 Task: Find connections with filter location Sidhaulī with filter topic #Jobalertwith filter profile language Spanish with filter current company Shree Cement Ltd. with filter school Delhi University with filter industry Racetracks with filter service category Leadership Development with filter keywords title Real Estate Broker
Action: Mouse moved to (520, 74)
Screenshot: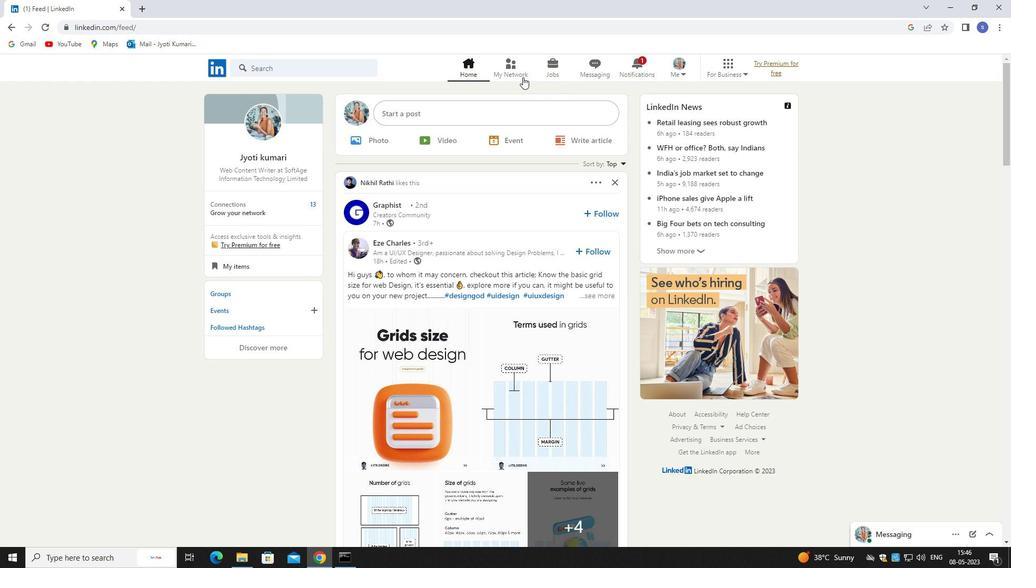 
Action: Mouse pressed left at (520, 74)
Screenshot: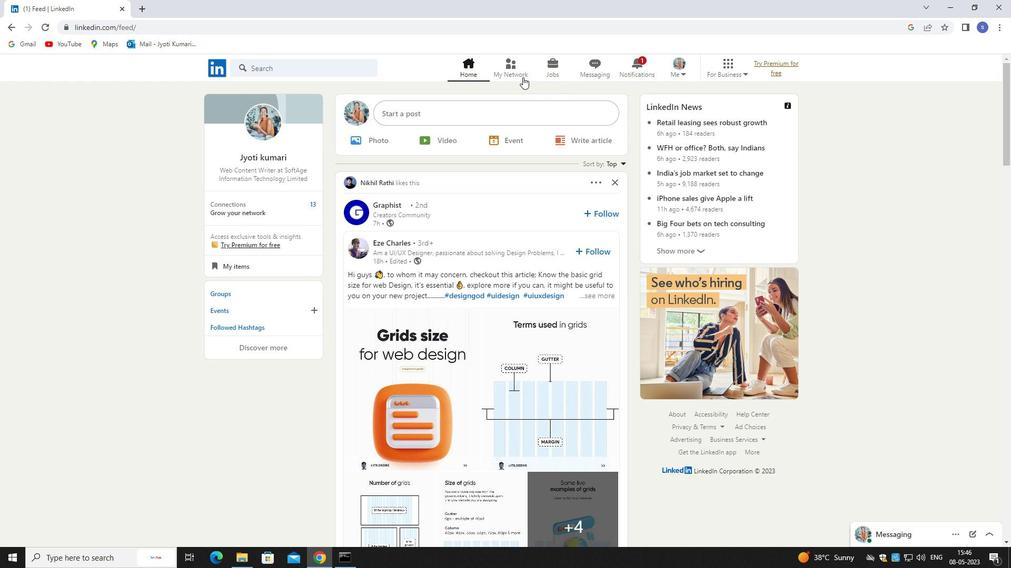 
Action: Mouse pressed left at (520, 74)
Screenshot: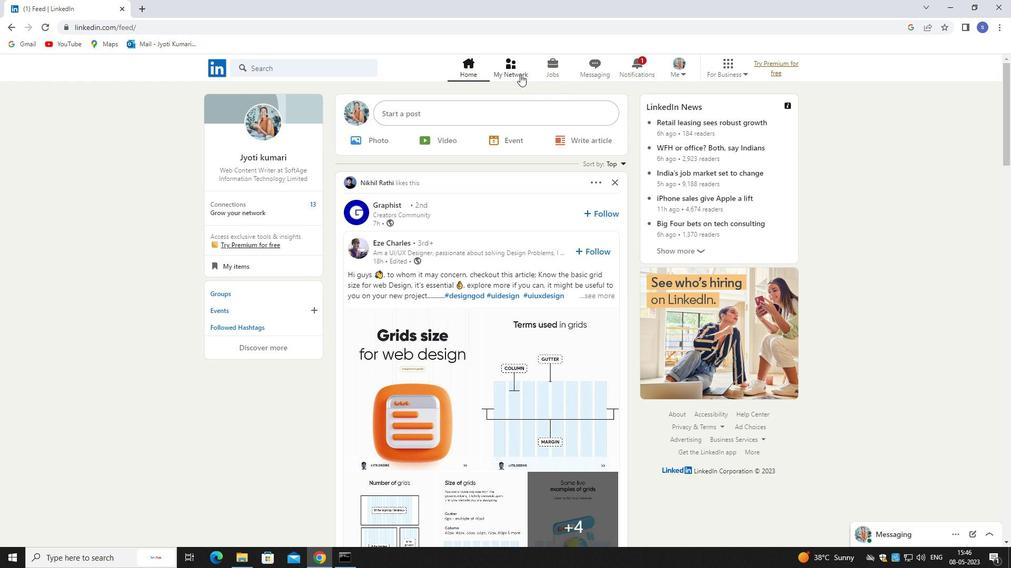 
Action: Mouse moved to (327, 121)
Screenshot: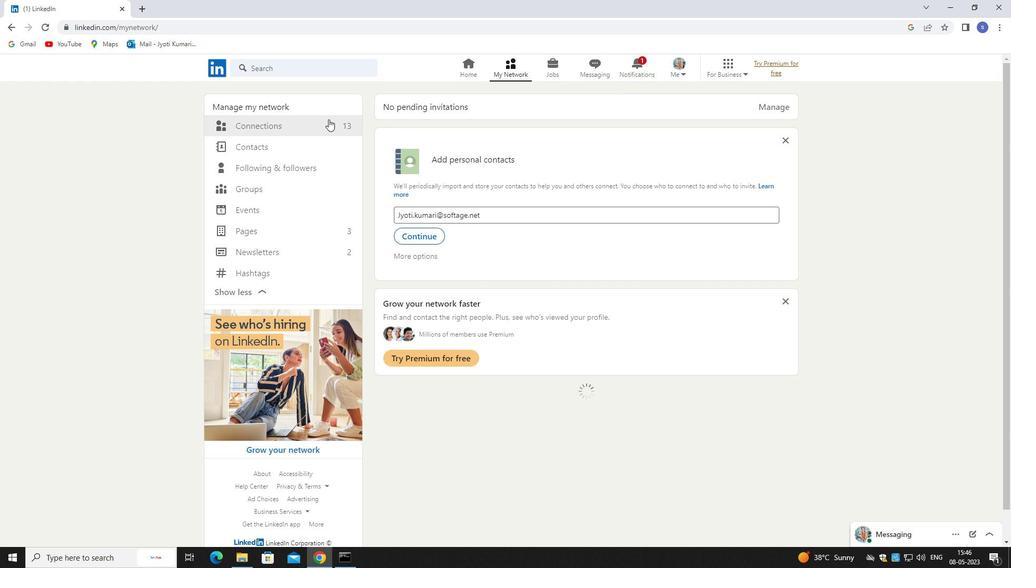 
Action: Mouse pressed left at (327, 121)
Screenshot: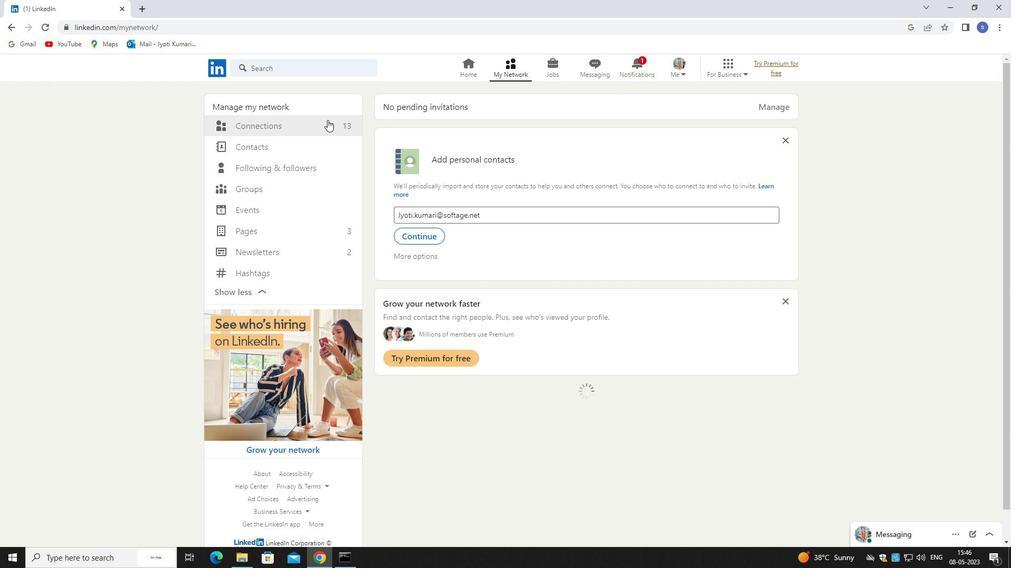 
Action: Mouse moved to (327, 122)
Screenshot: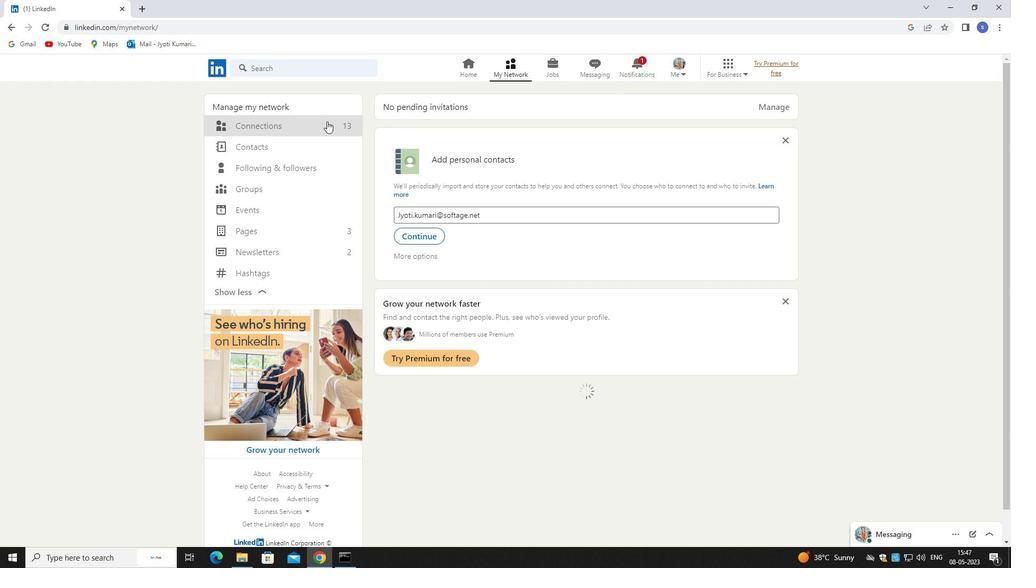 
Action: Mouse pressed left at (327, 122)
Screenshot: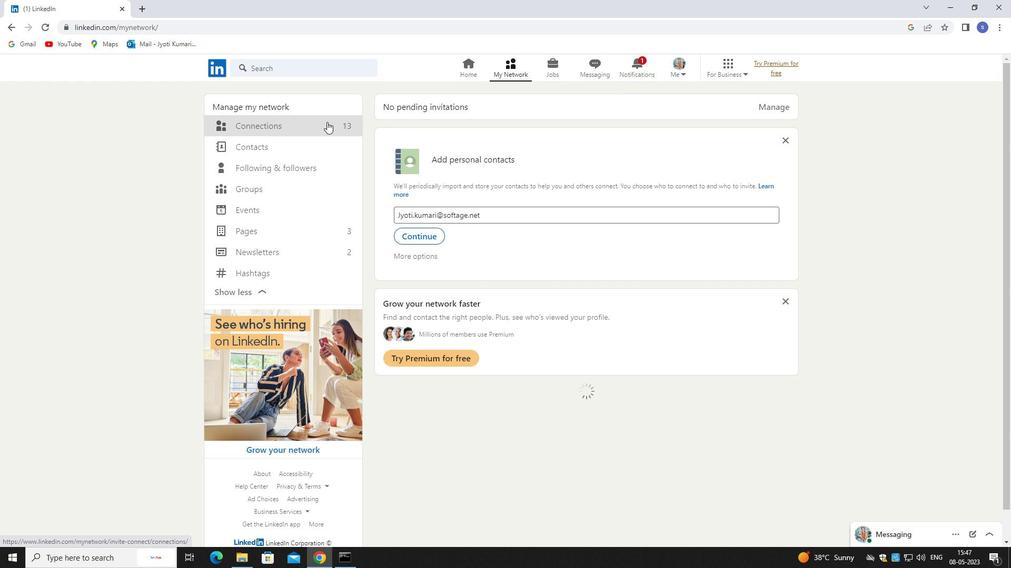 
Action: Mouse moved to (565, 121)
Screenshot: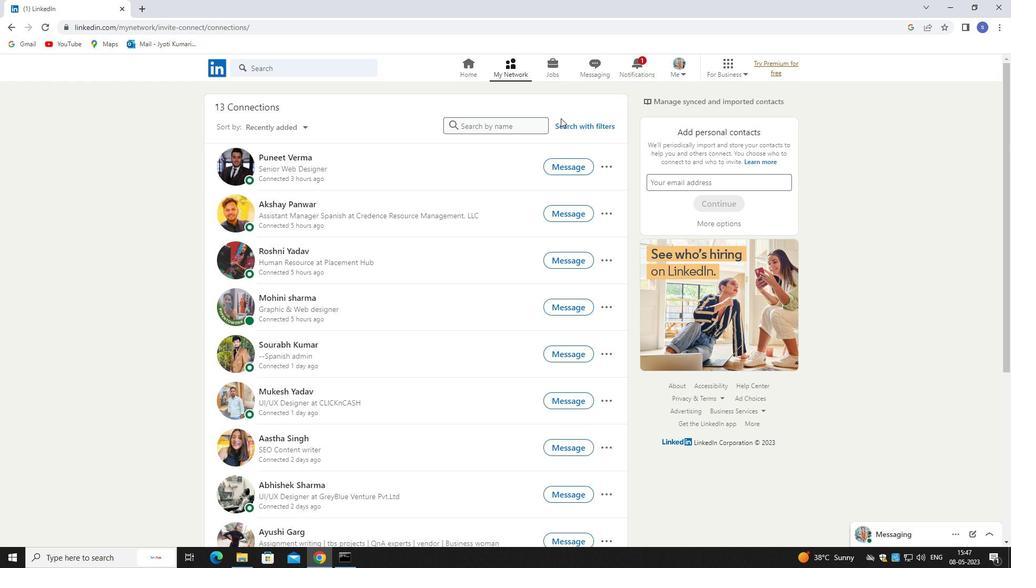 
Action: Mouse pressed left at (565, 121)
Screenshot: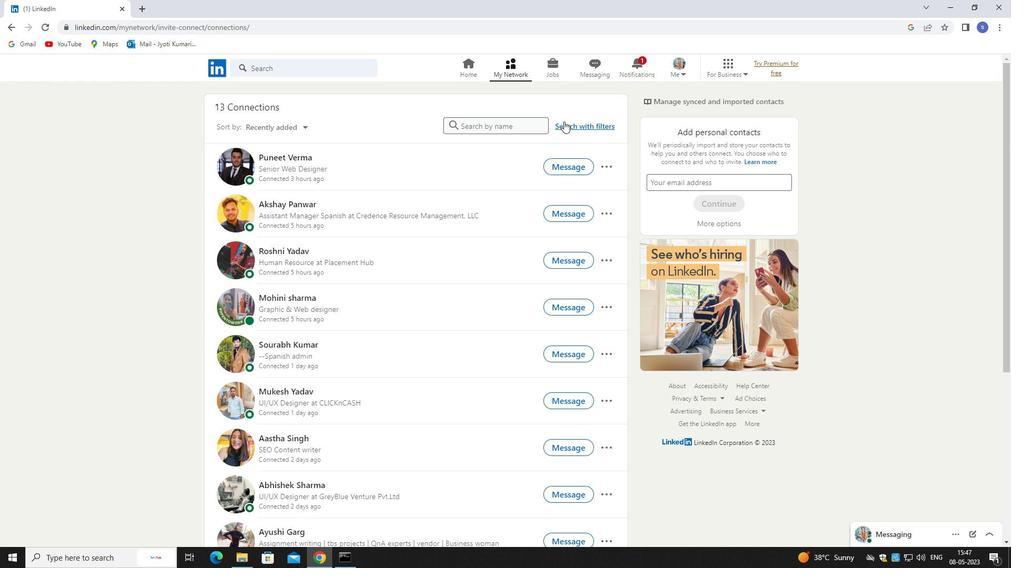 
Action: Mouse moved to (530, 95)
Screenshot: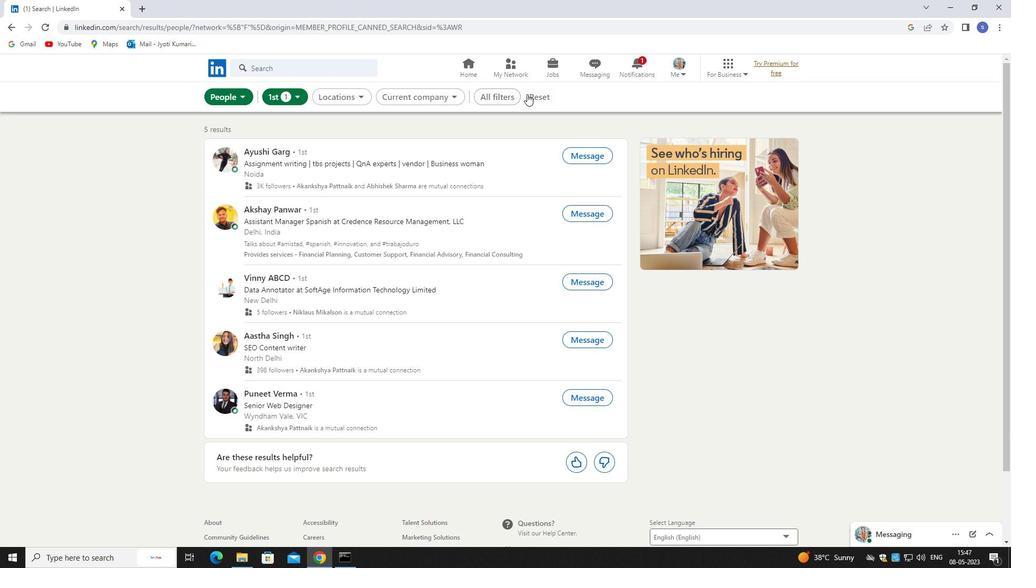 
Action: Mouse pressed left at (530, 95)
Screenshot: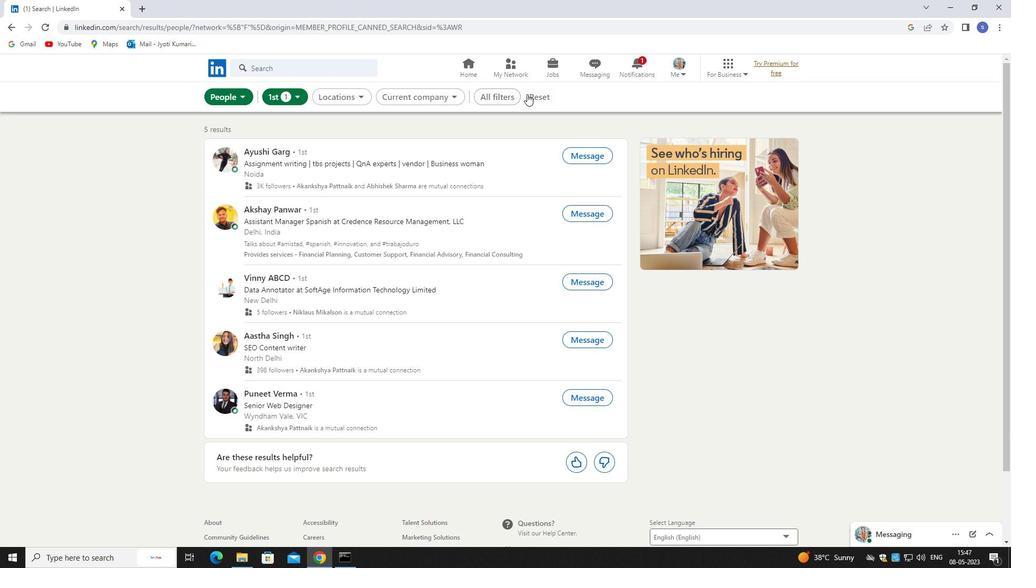 
Action: Mouse moved to (518, 94)
Screenshot: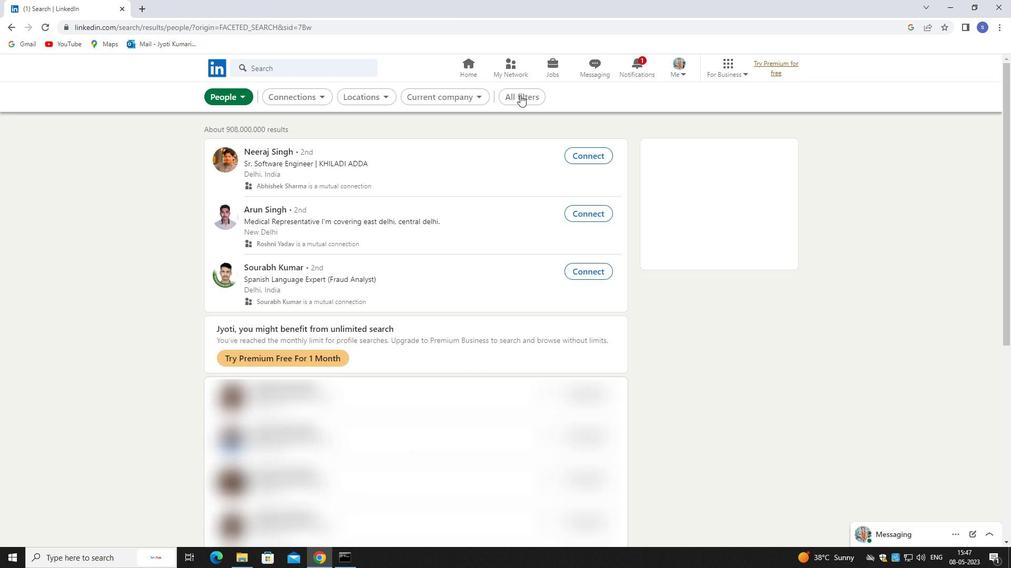 
Action: Mouse pressed left at (518, 94)
Screenshot: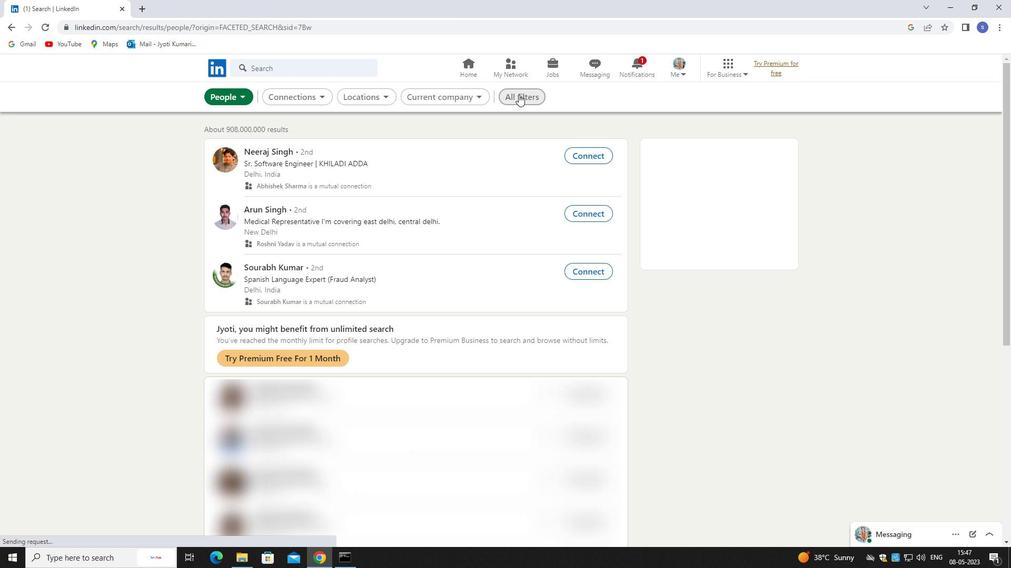 
Action: Mouse moved to (884, 414)
Screenshot: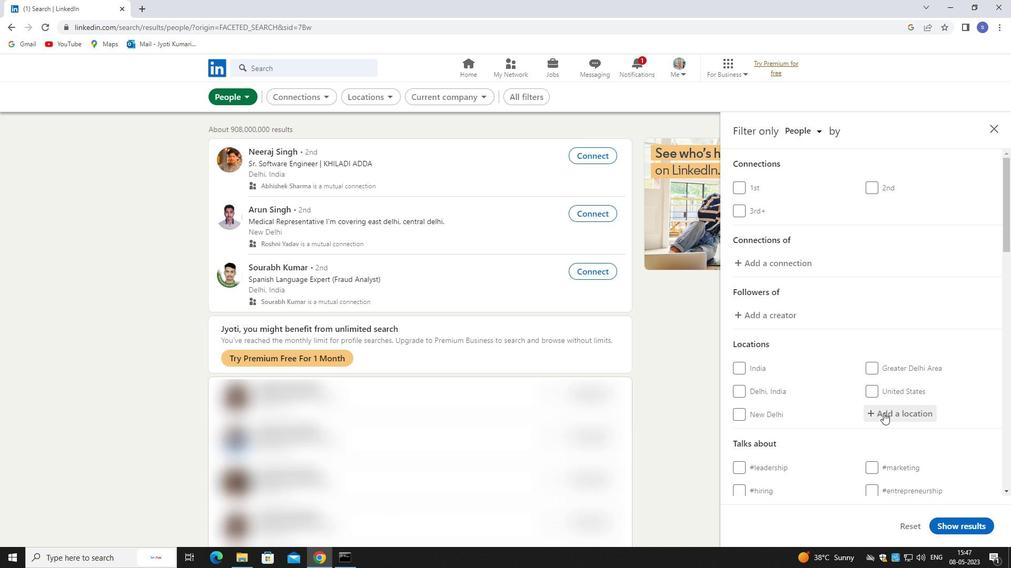 
Action: Mouse pressed left at (884, 414)
Screenshot: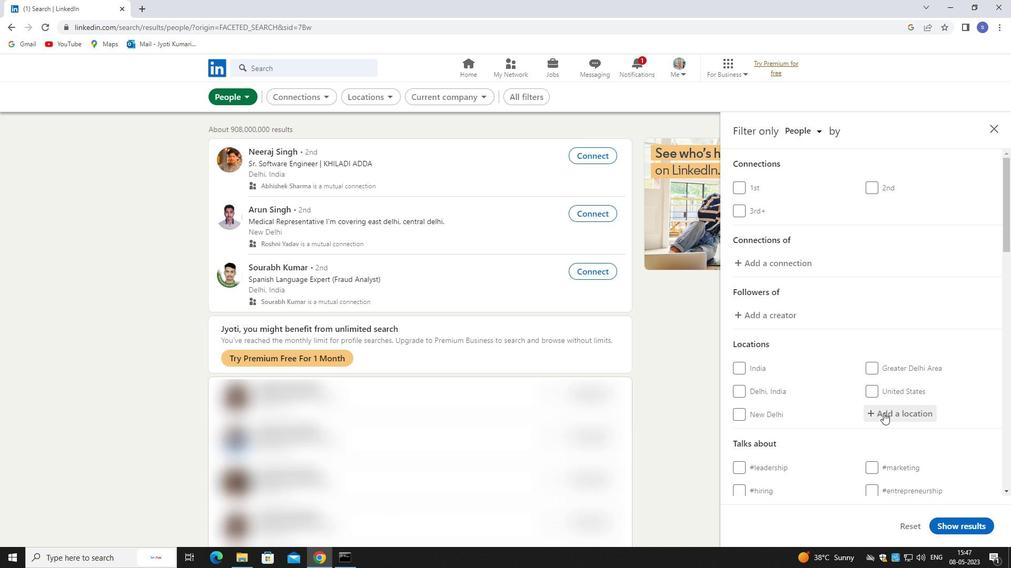 
Action: Mouse moved to (965, 460)
Screenshot: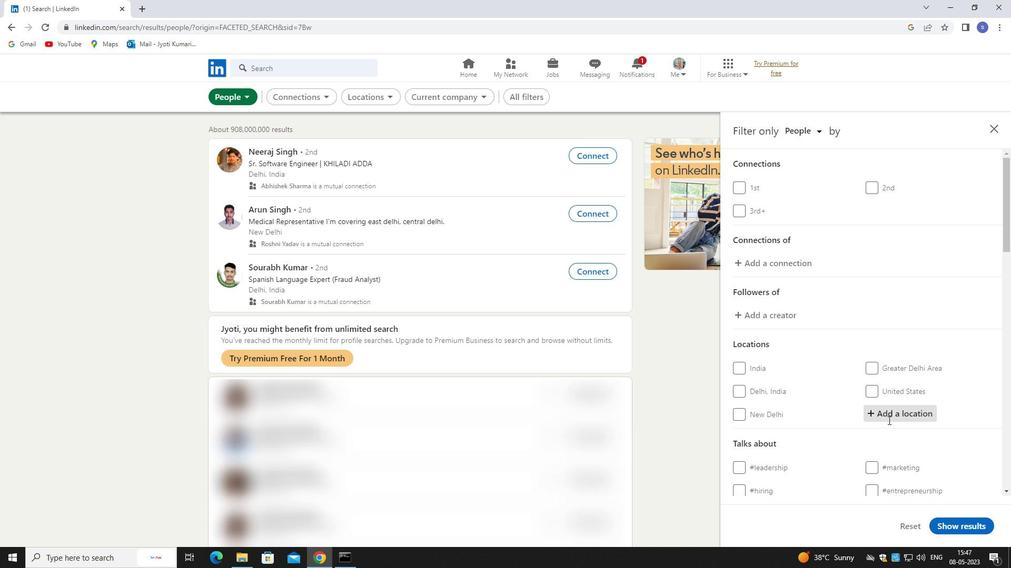 
Action: Key pressed sidhauli
Screenshot: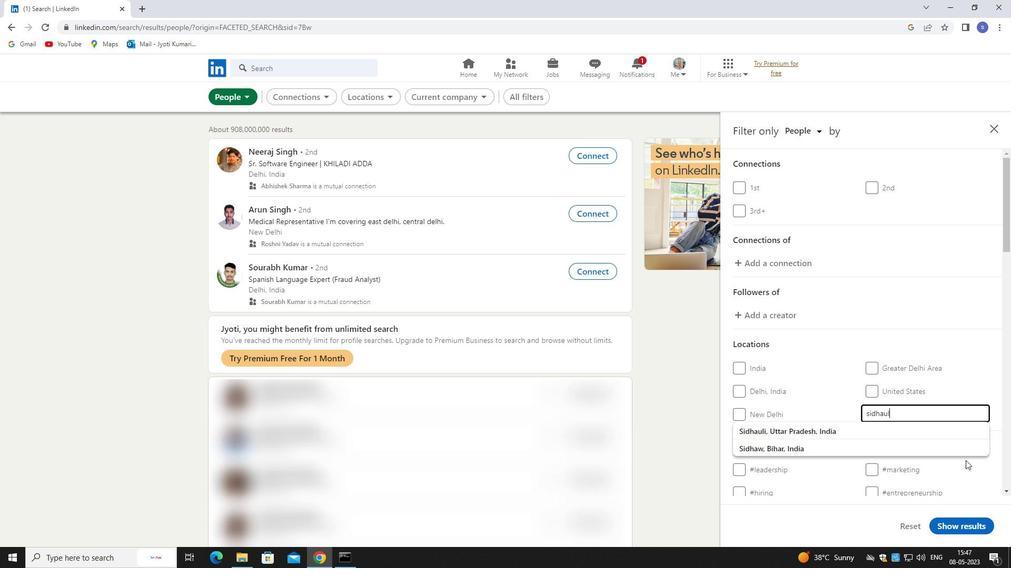 
Action: Mouse moved to (906, 429)
Screenshot: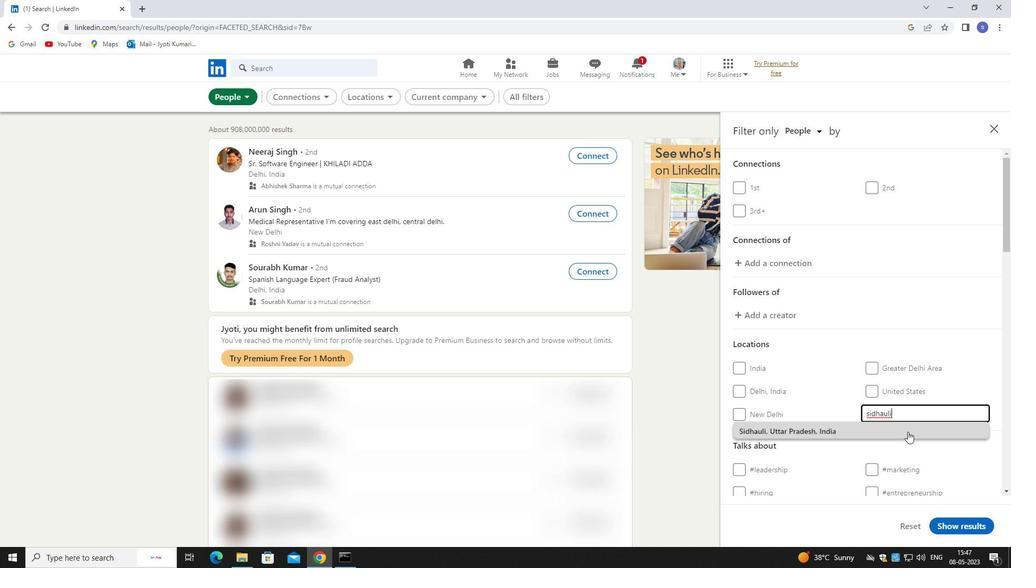 
Action: Mouse pressed left at (906, 429)
Screenshot: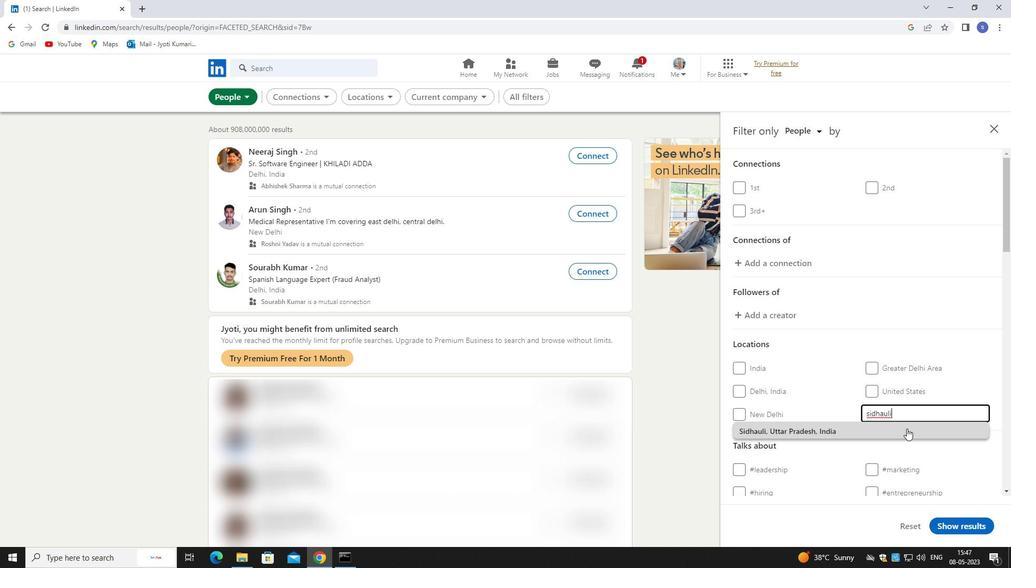 
Action: Mouse moved to (906, 426)
Screenshot: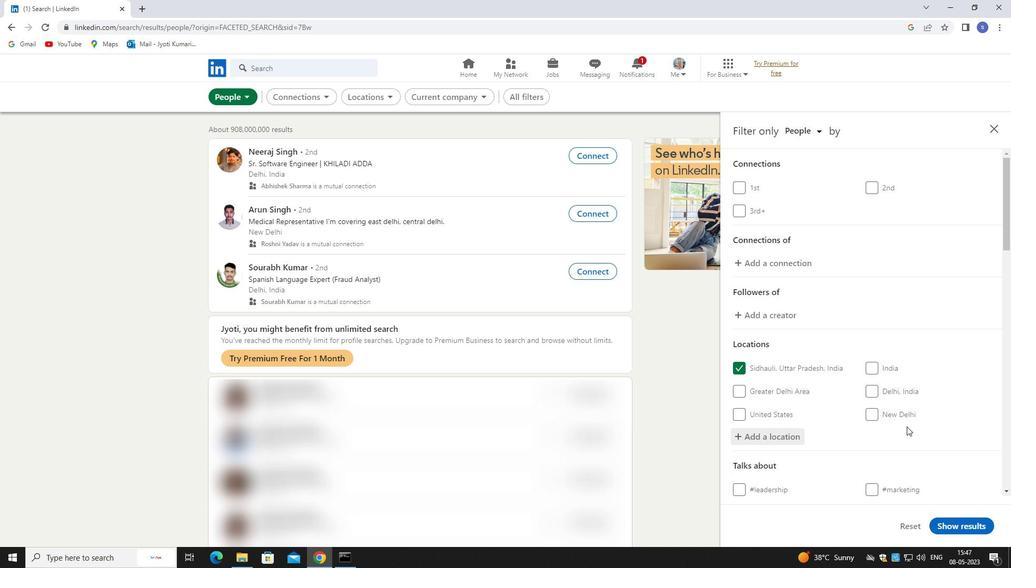 
Action: Mouse scrolled (906, 426) with delta (0, 0)
Screenshot: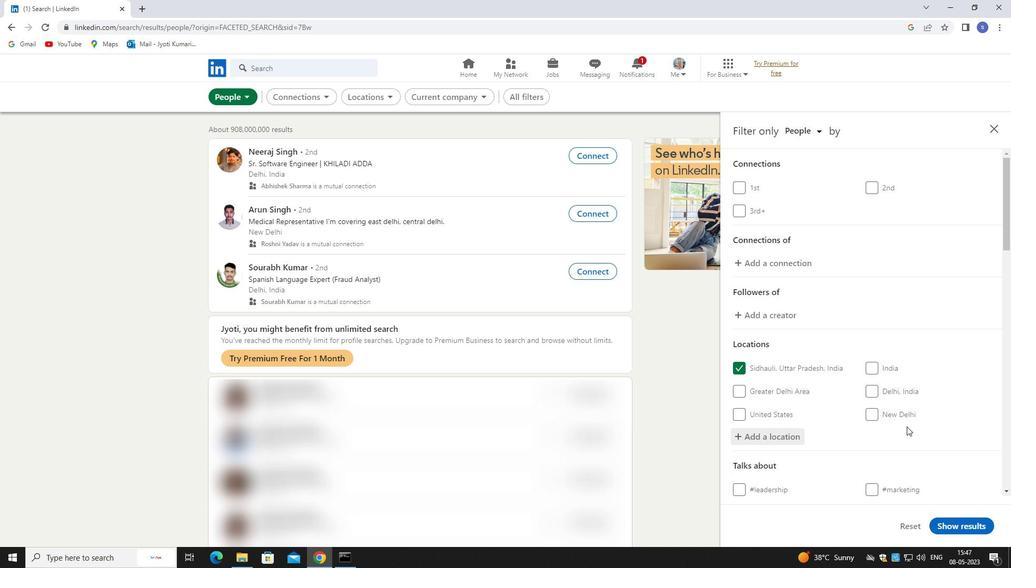 
Action: Mouse scrolled (906, 426) with delta (0, 0)
Screenshot: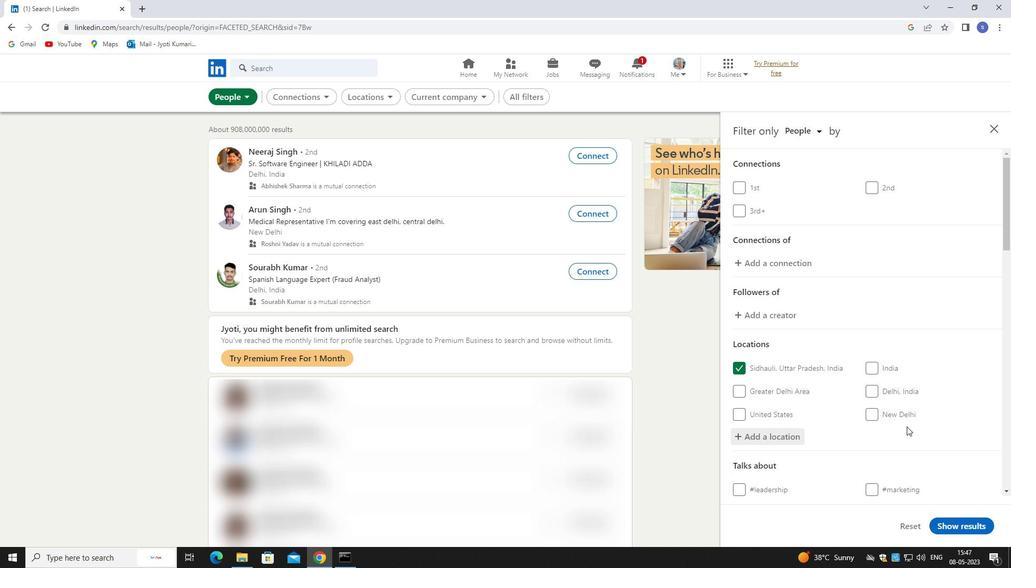 
Action: Mouse scrolled (906, 426) with delta (0, 0)
Screenshot: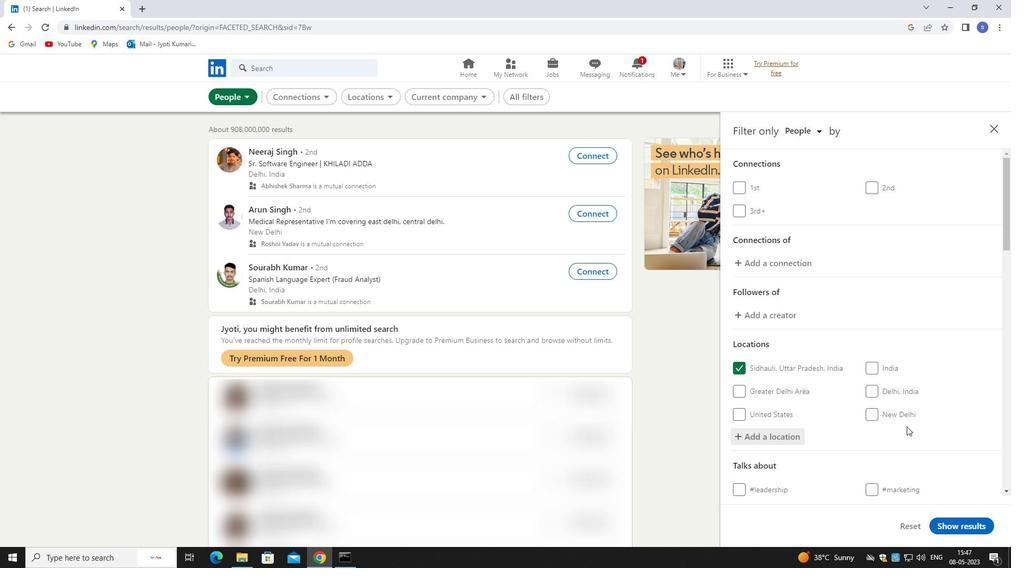 
Action: Mouse moved to (908, 377)
Screenshot: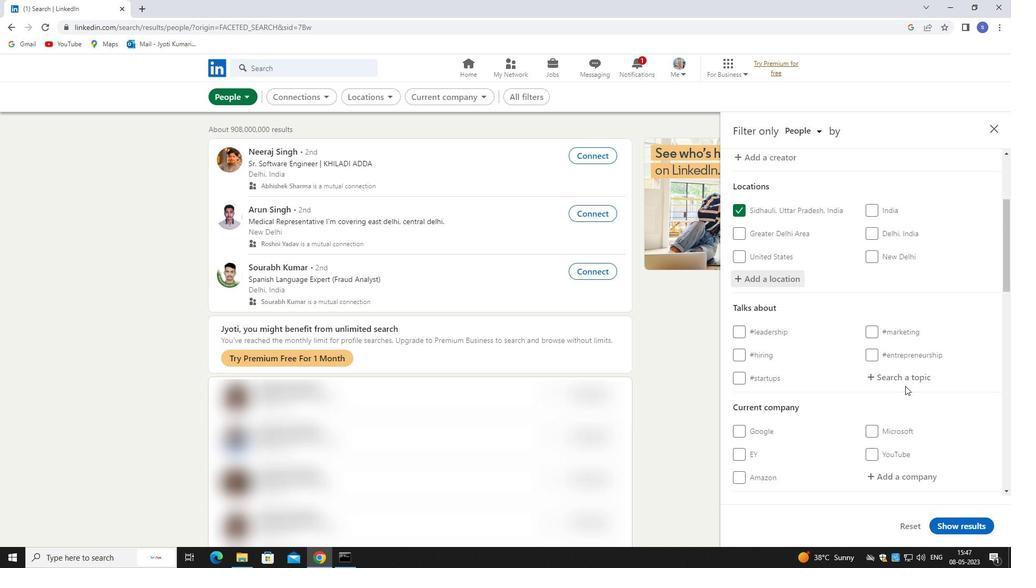 
Action: Mouse pressed left at (908, 377)
Screenshot: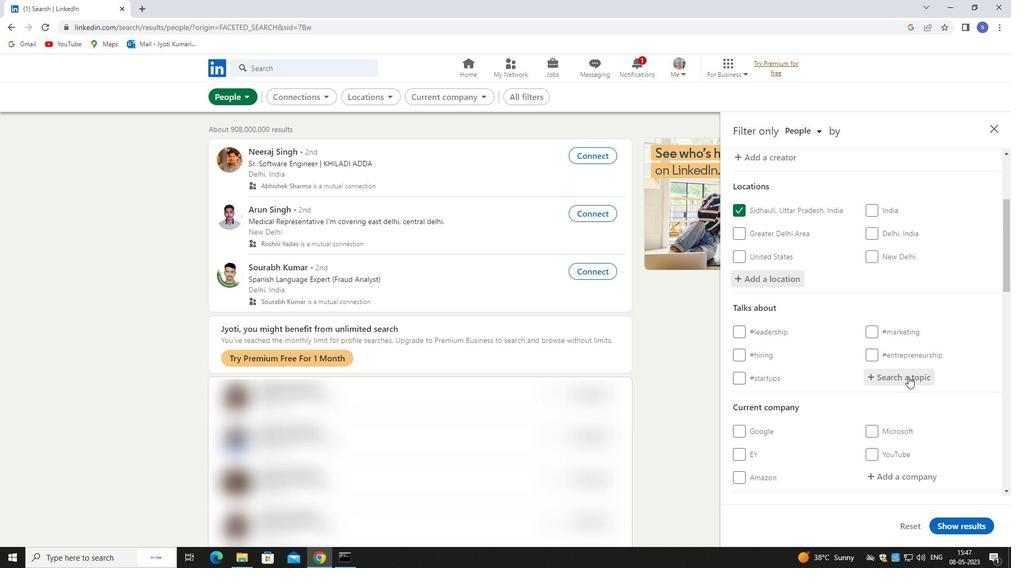
Action: Key pressed jobal
Screenshot: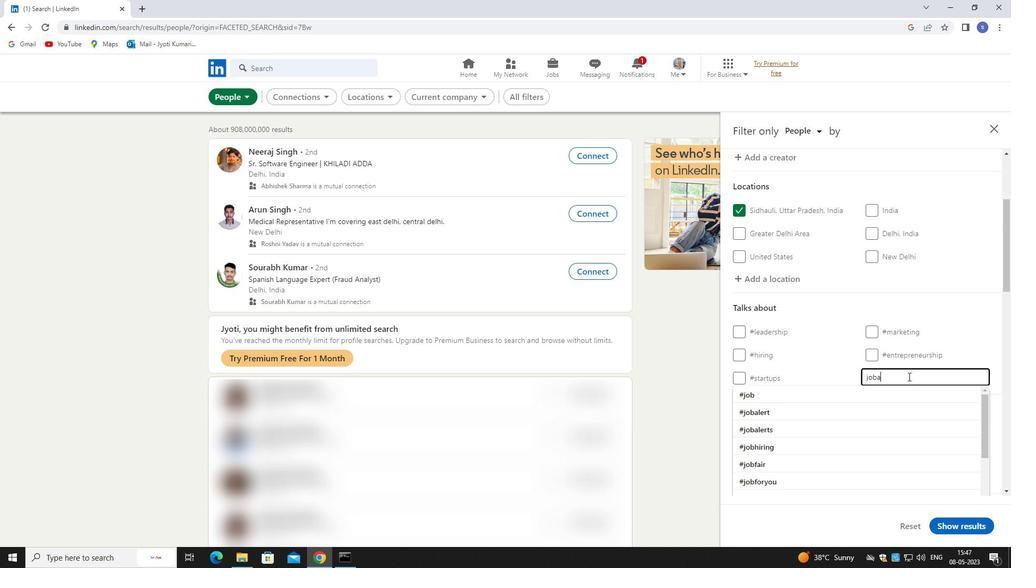 
Action: Mouse moved to (908, 391)
Screenshot: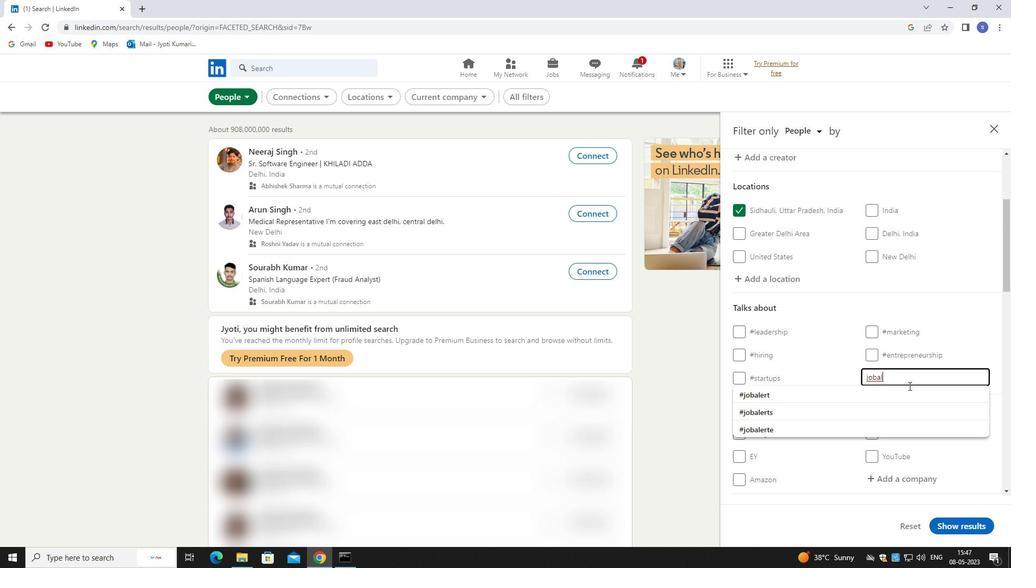 
Action: Mouse pressed left at (908, 391)
Screenshot: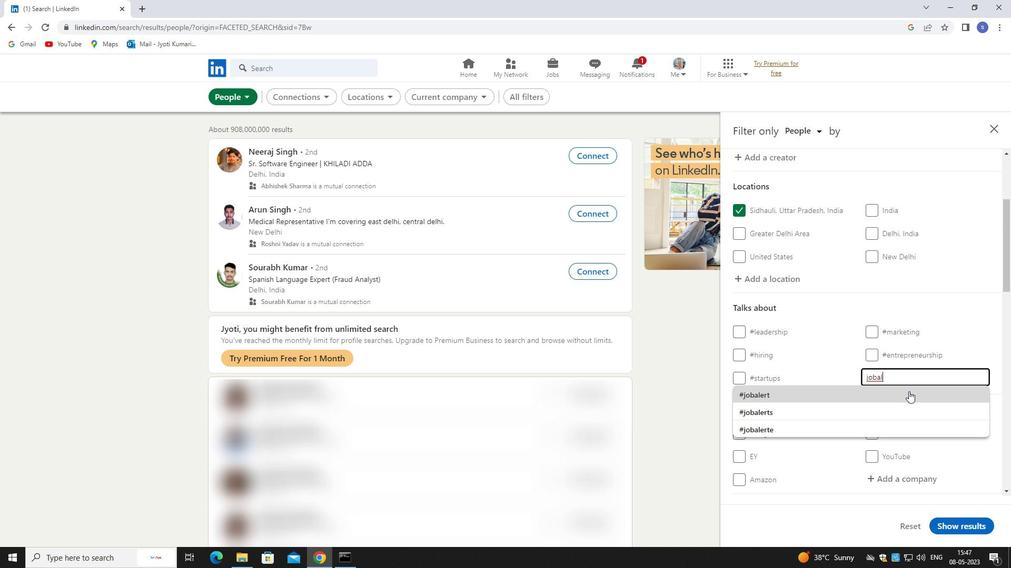 
Action: Mouse scrolled (908, 391) with delta (0, 0)
Screenshot: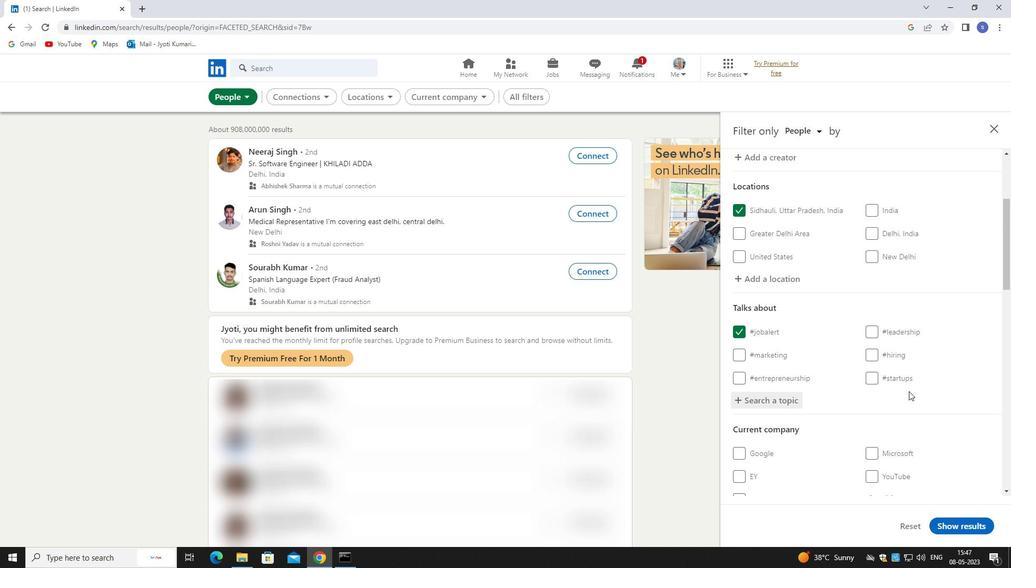 
Action: Mouse scrolled (908, 391) with delta (0, 0)
Screenshot: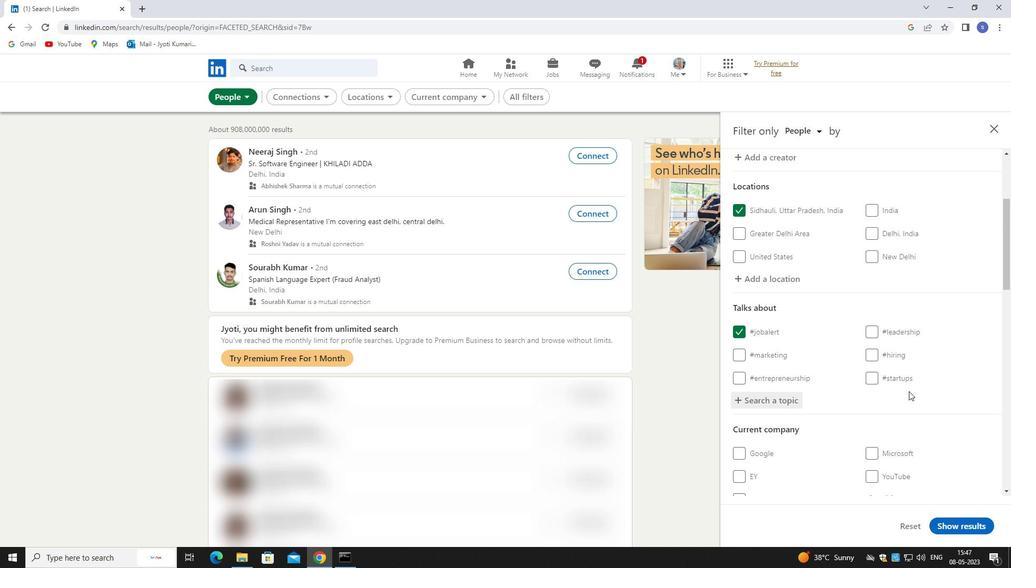 
Action: Mouse scrolled (908, 391) with delta (0, 0)
Screenshot: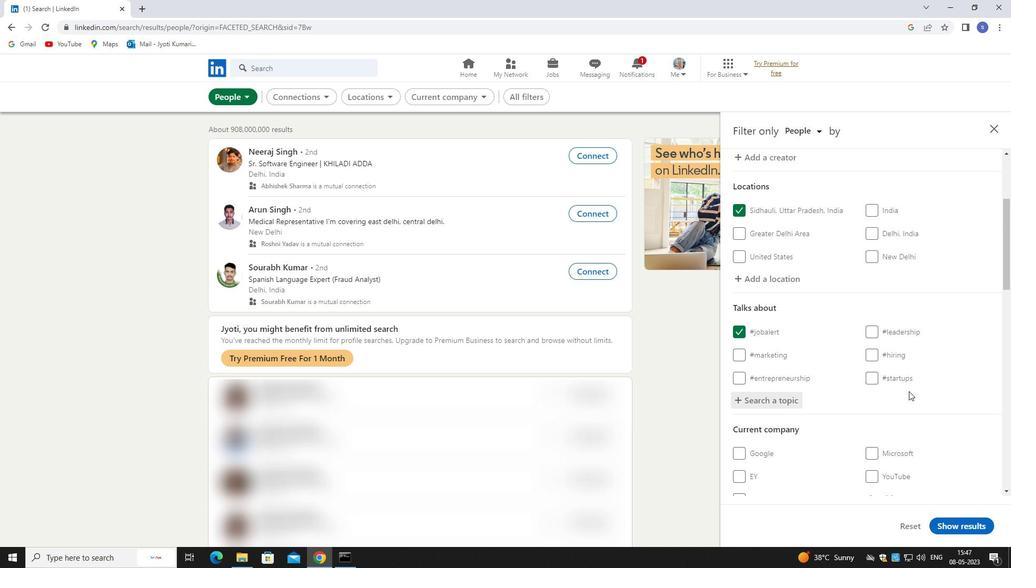 
Action: Mouse moved to (890, 338)
Screenshot: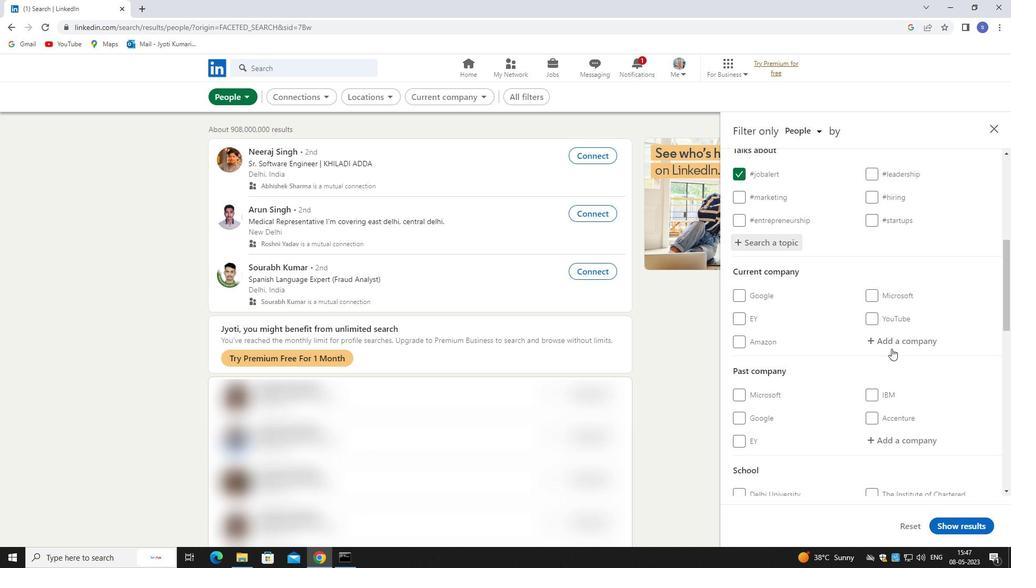 
Action: Mouse pressed left at (890, 338)
Screenshot: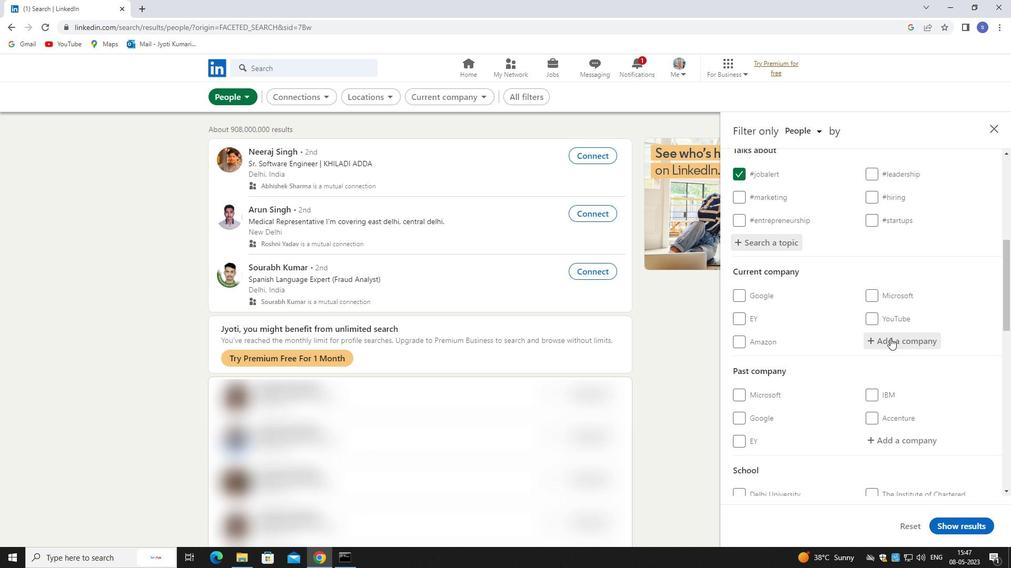 
Action: Key pressed shree<Key.space>
Screenshot: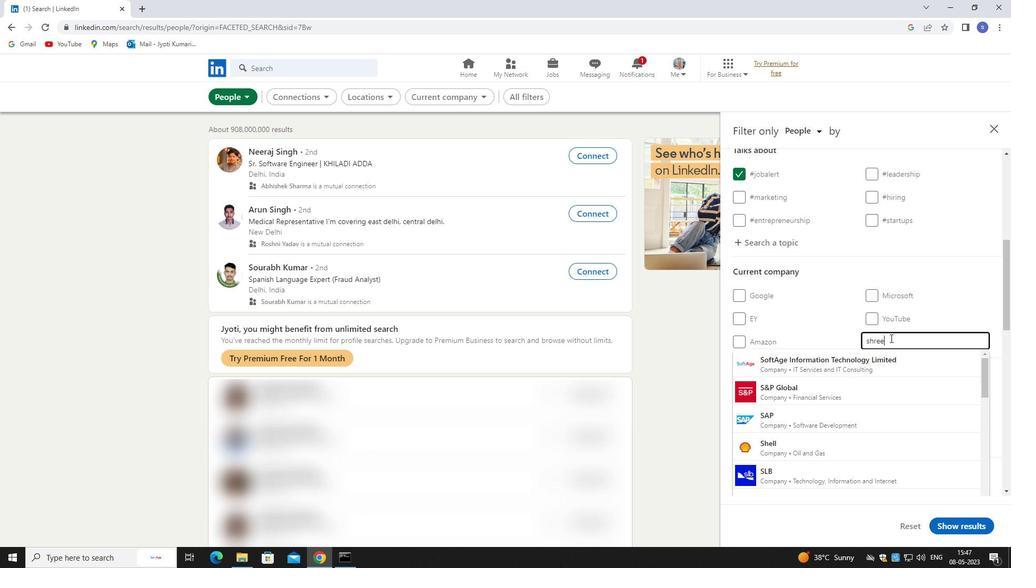 
Action: Mouse moved to (902, 363)
Screenshot: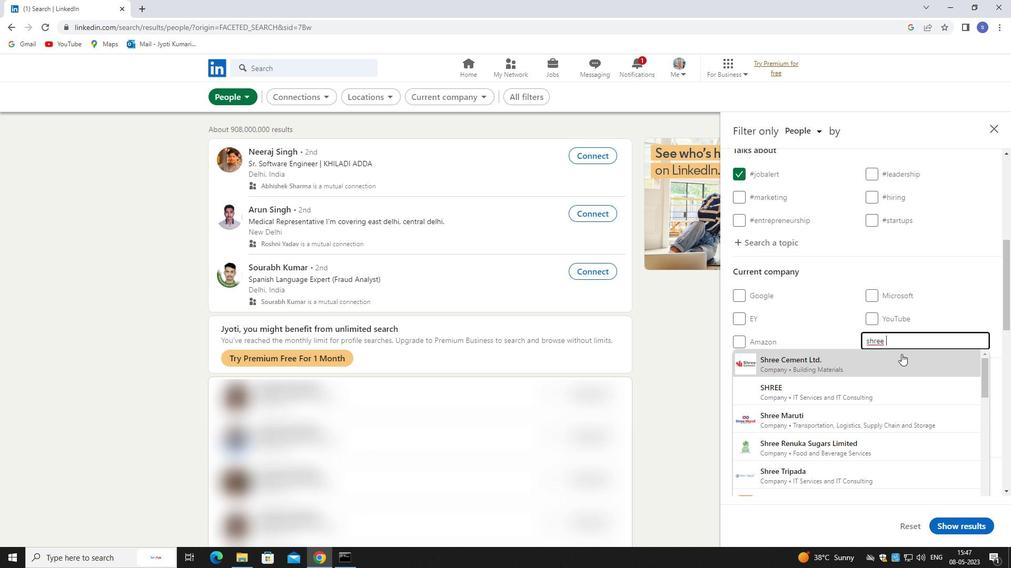 
Action: Mouse pressed left at (902, 363)
Screenshot: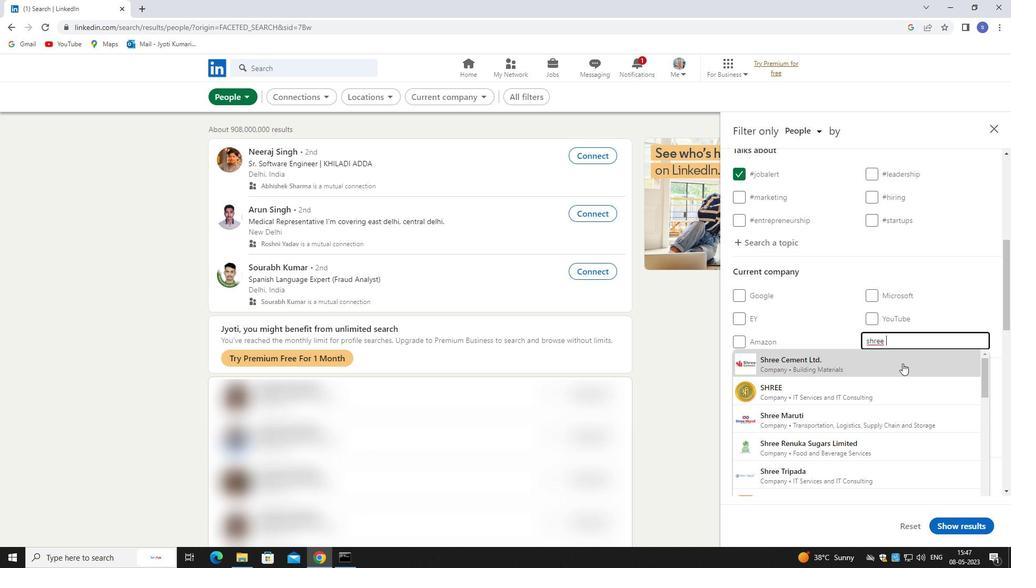 
Action: Mouse moved to (937, 383)
Screenshot: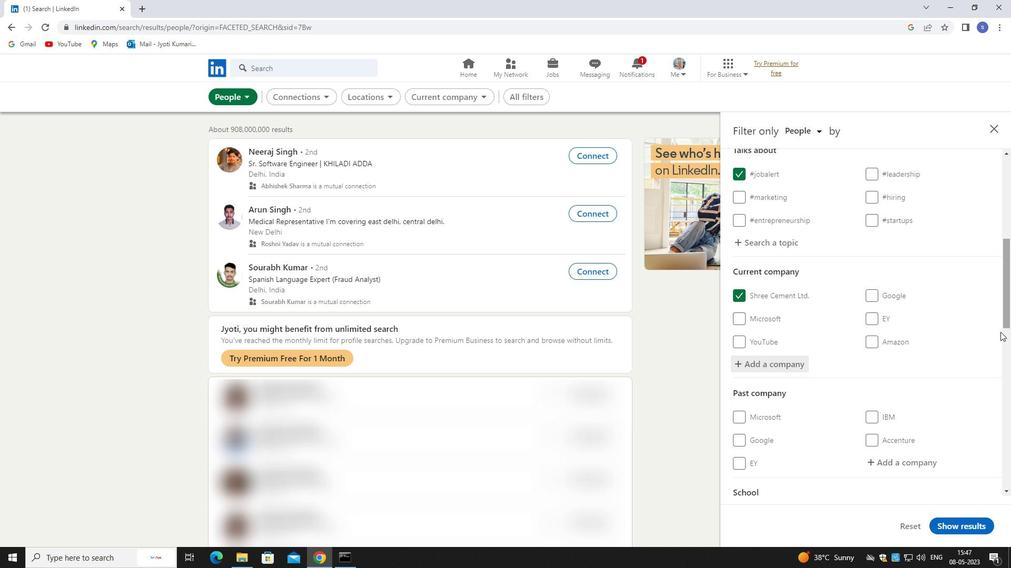 
Action: Mouse scrolled (937, 382) with delta (0, 0)
Screenshot: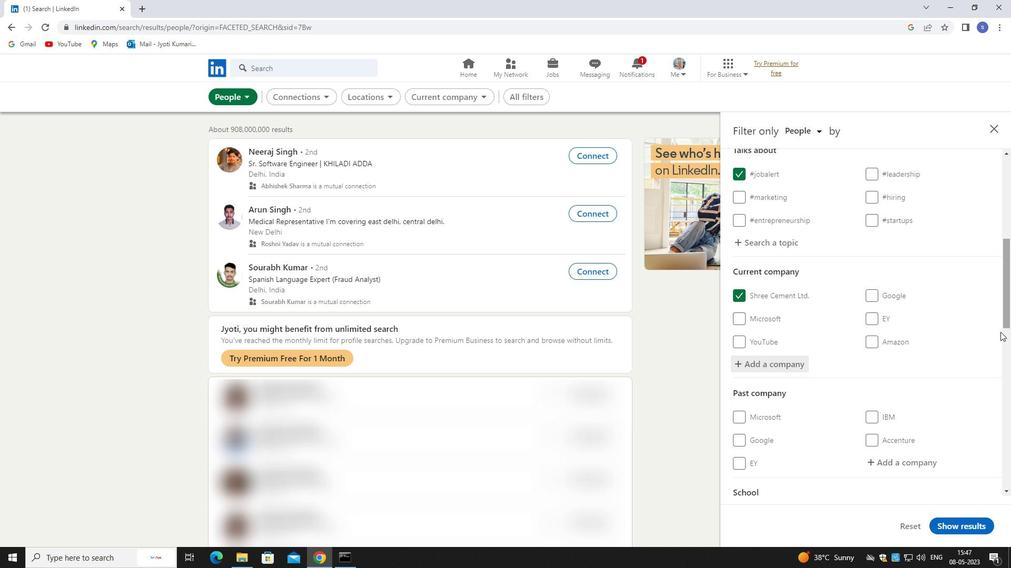 
Action: Mouse moved to (924, 392)
Screenshot: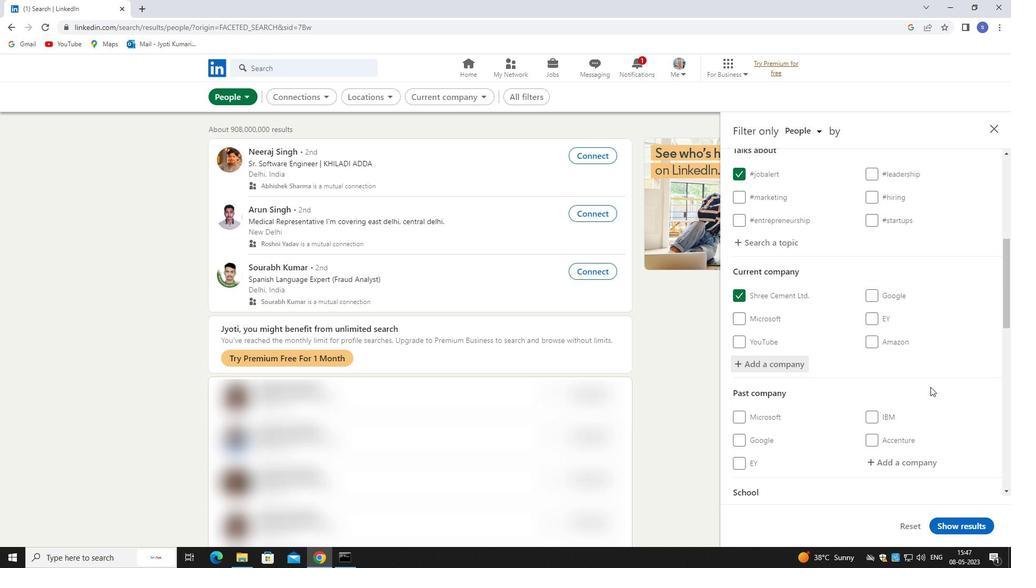 
Action: Mouse scrolled (924, 392) with delta (0, 0)
Screenshot: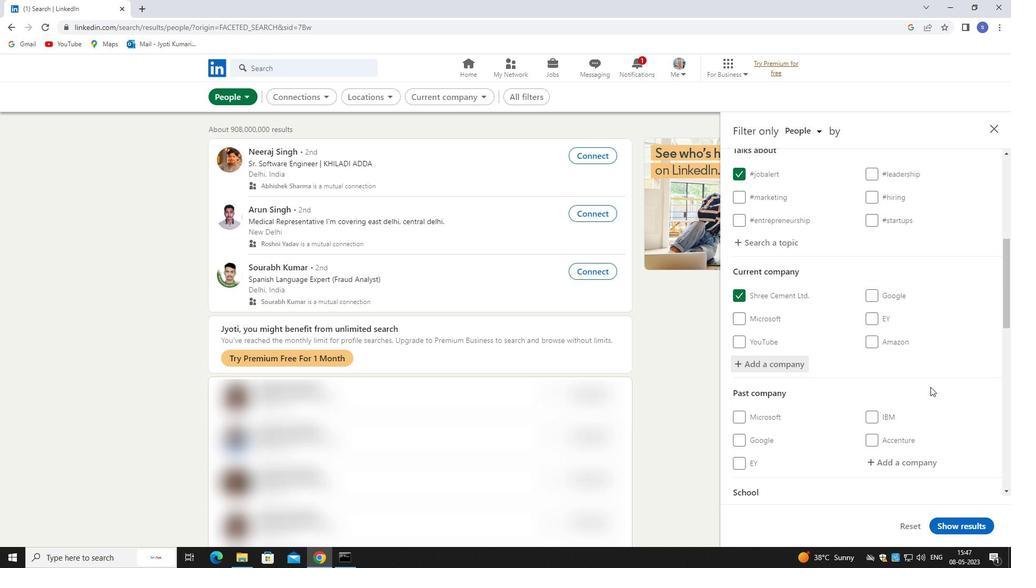 
Action: Mouse moved to (924, 392)
Screenshot: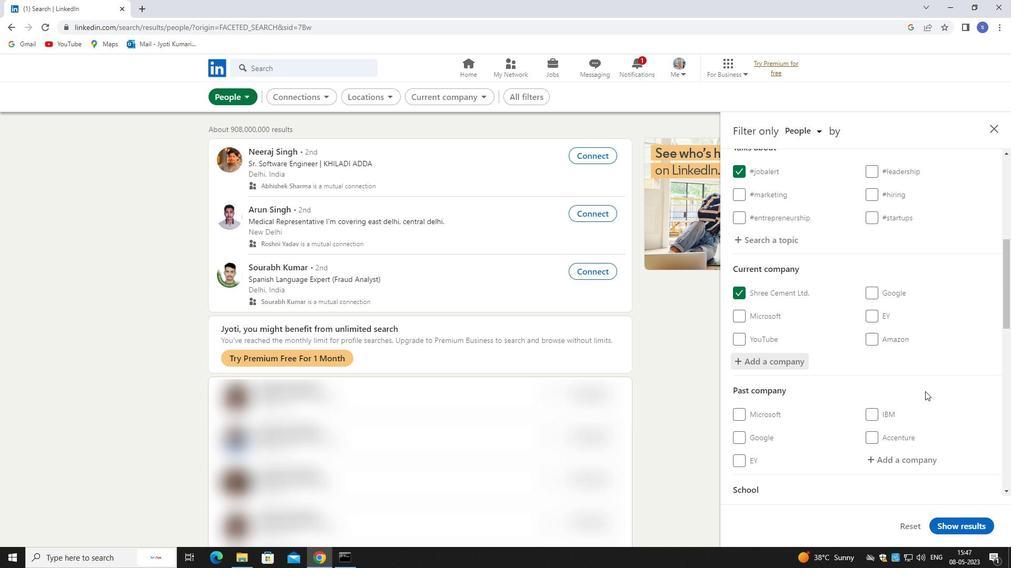 
Action: Mouse scrolled (924, 392) with delta (0, 0)
Screenshot: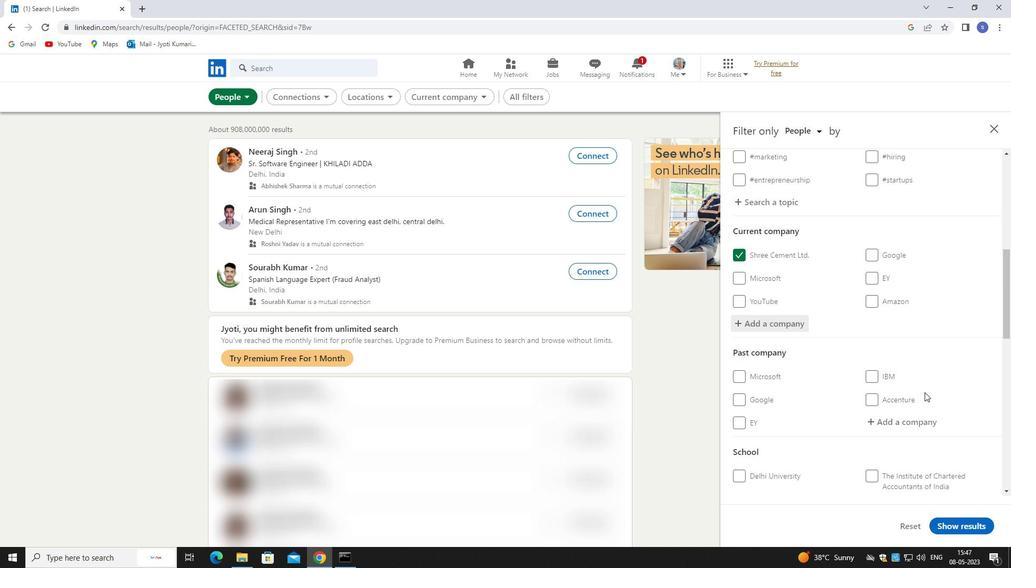 
Action: Mouse moved to (923, 422)
Screenshot: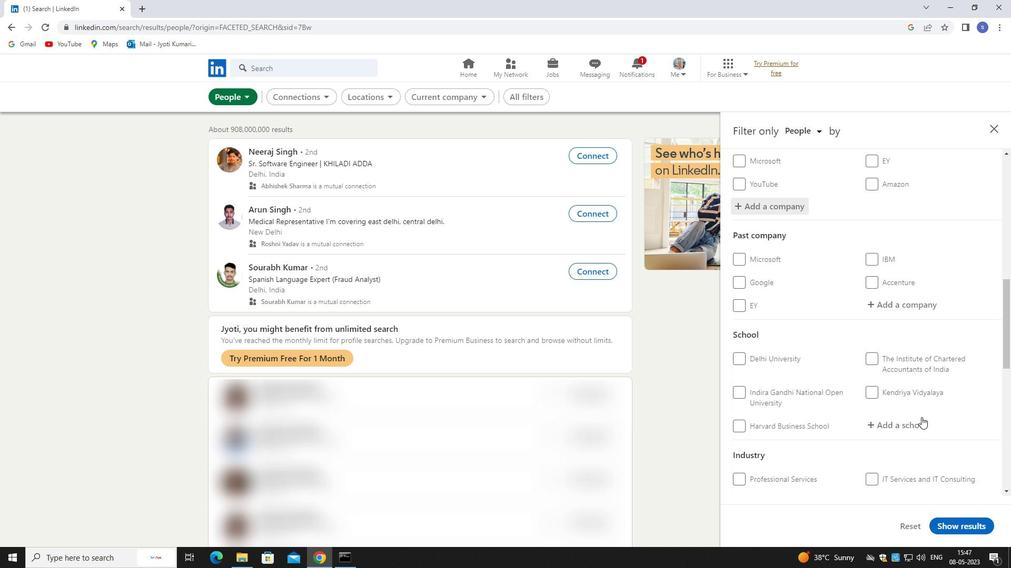 
Action: Mouse pressed left at (923, 422)
Screenshot: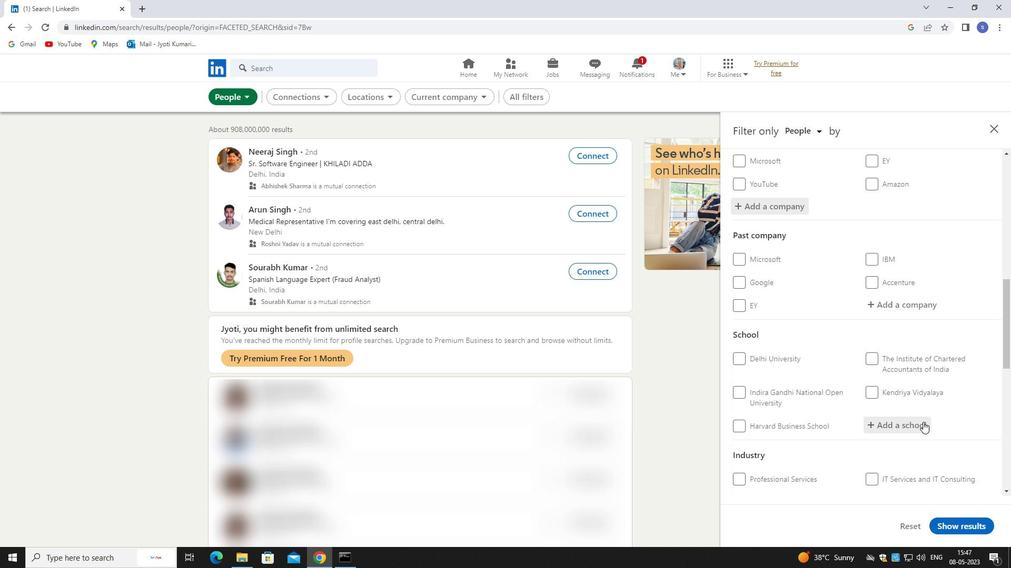 
Action: Key pressed <Key.shift>DELHI
Screenshot: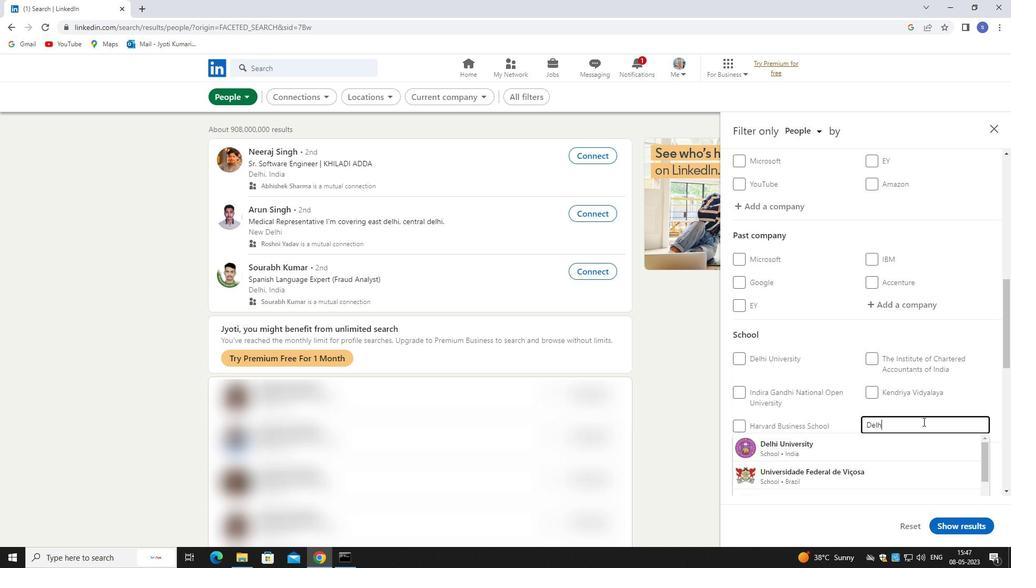 
Action: Mouse moved to (910, 449)
Screenshot: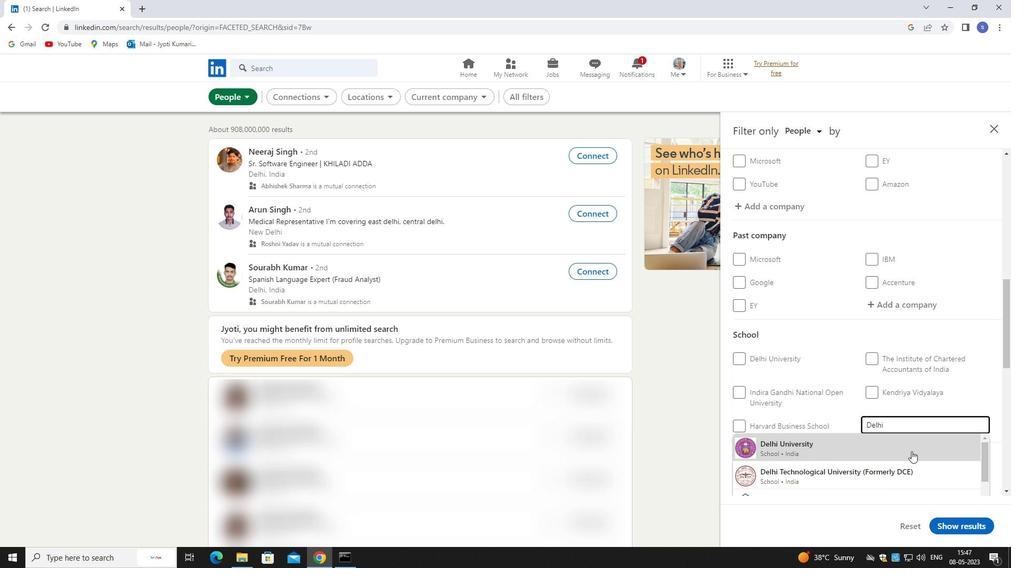 
Action: Mouse pressed left at (910, 449)
Screenshot: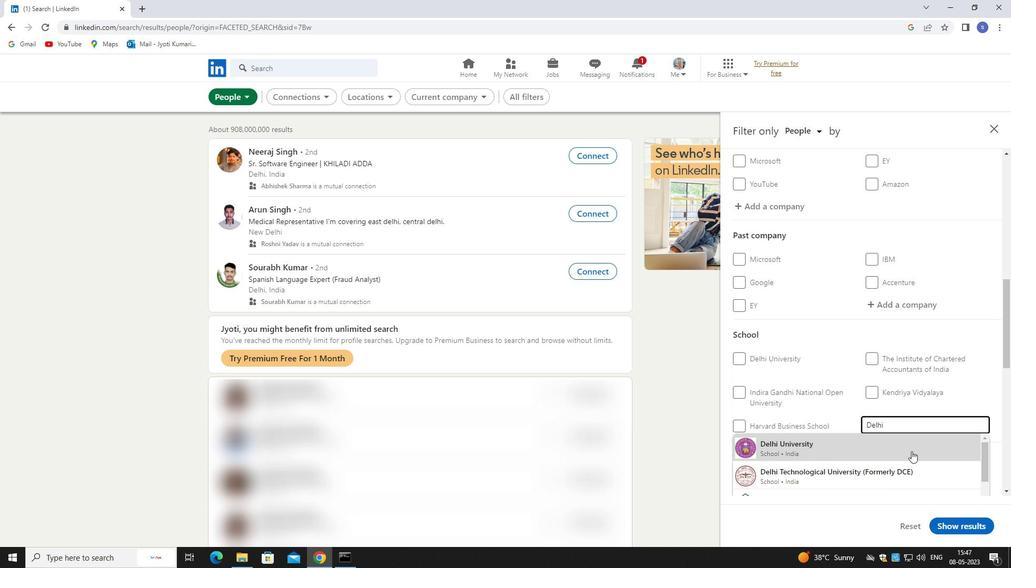 
Action: Mouse moved to (909, 444)
Screenshot: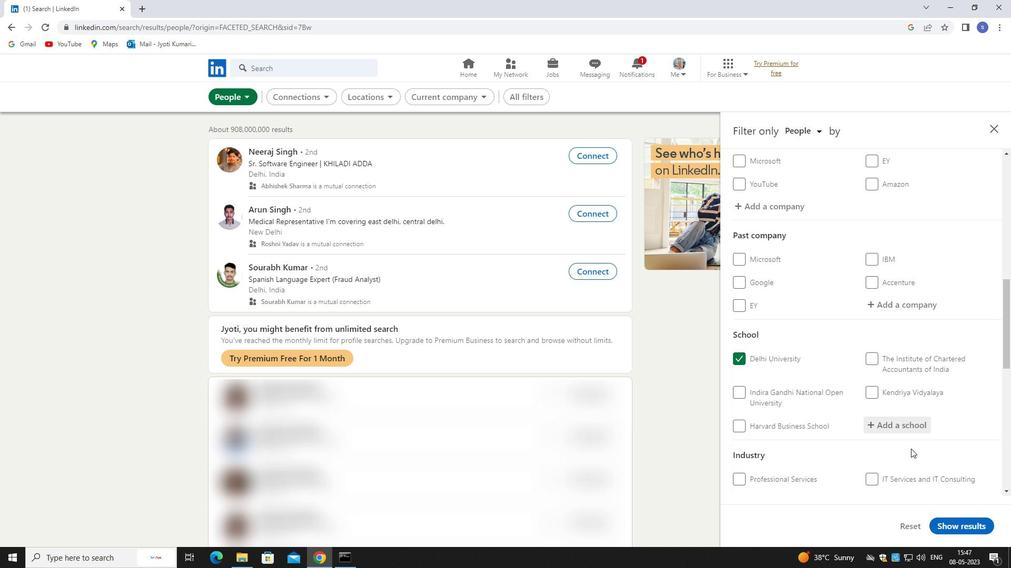 
Action: Mouse scrolled (909, 443) with delta (0, 0)
Screenshot: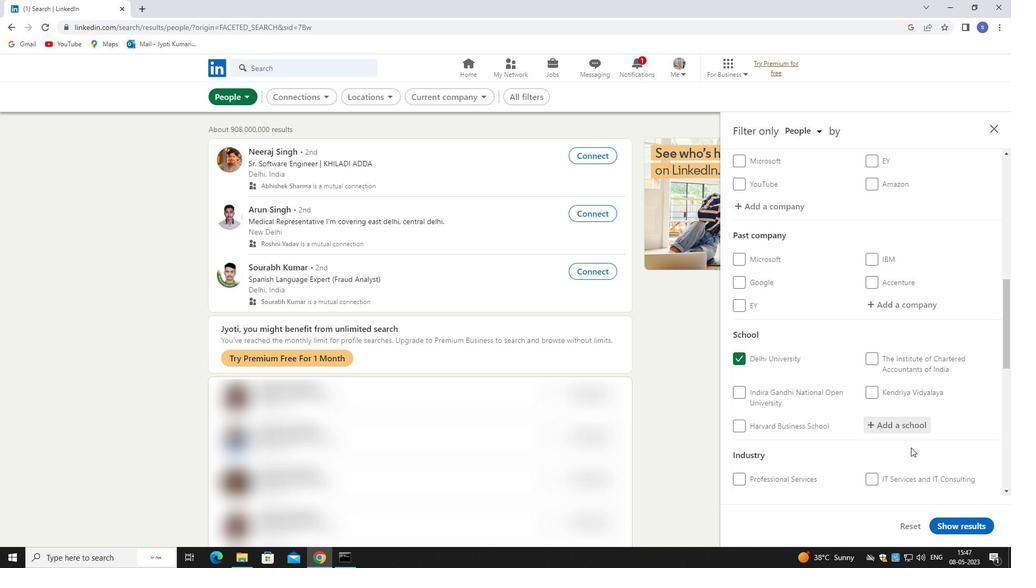 
Action: Mouse scrolled (909, 443) with delta (0, 0)
Screenshot: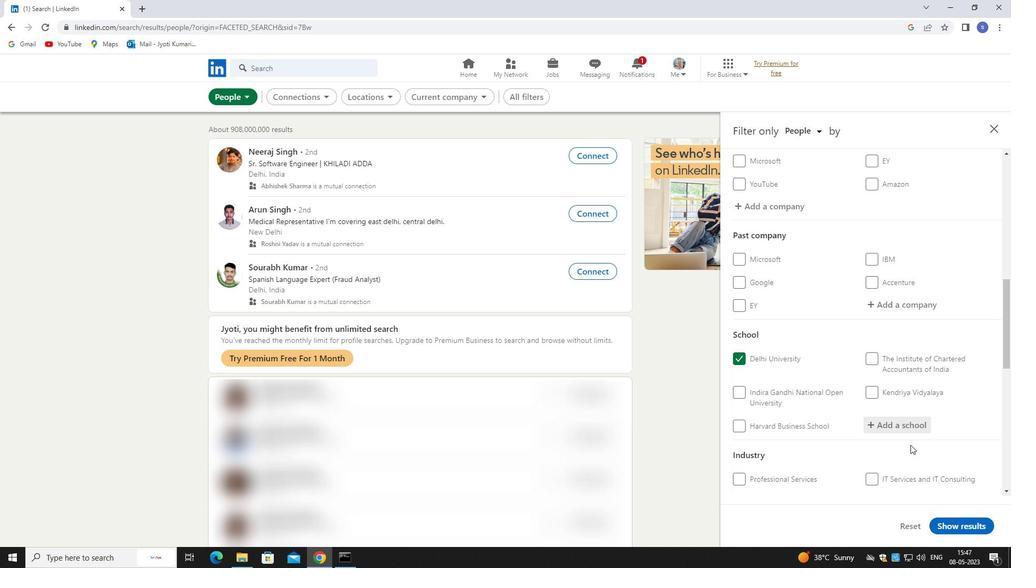 
Action: Mouse moved to (902, 427)
Screenshot: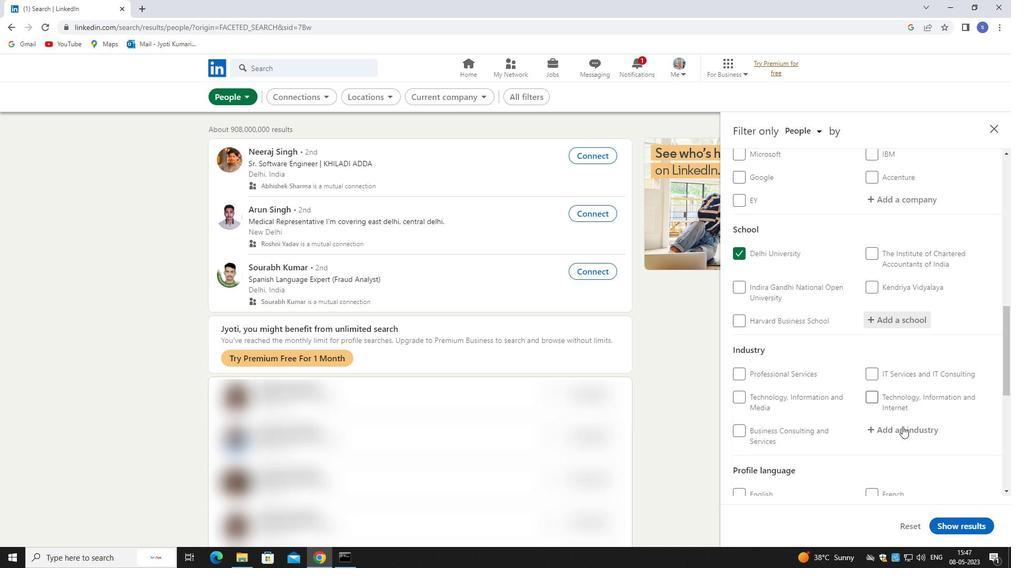 
Action: Mouse pressed left at (902, 427)
Screenshot: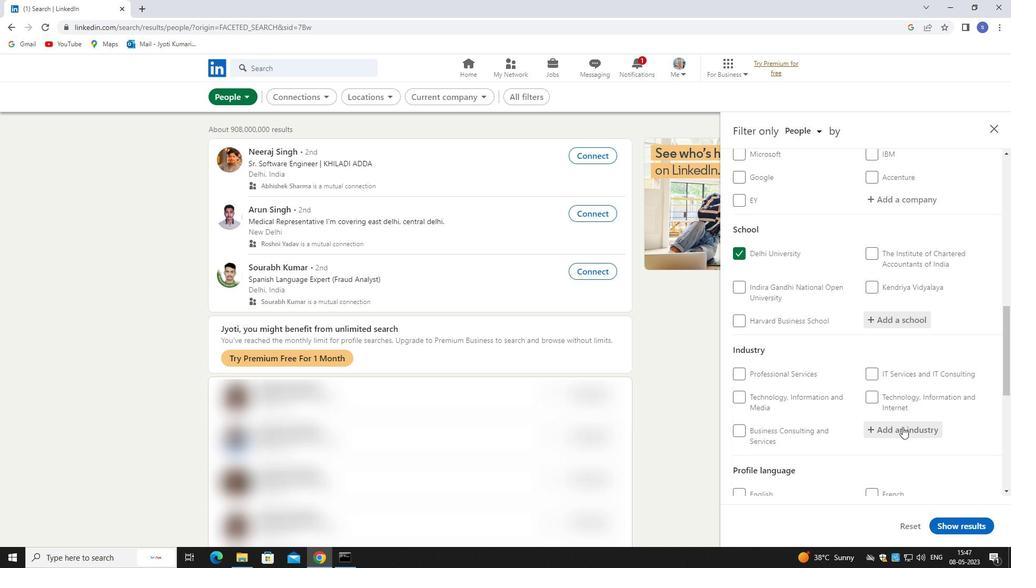 
Action: Key pressed RE<Key.backspace>C<Key.backspace>ACE
Screenshot: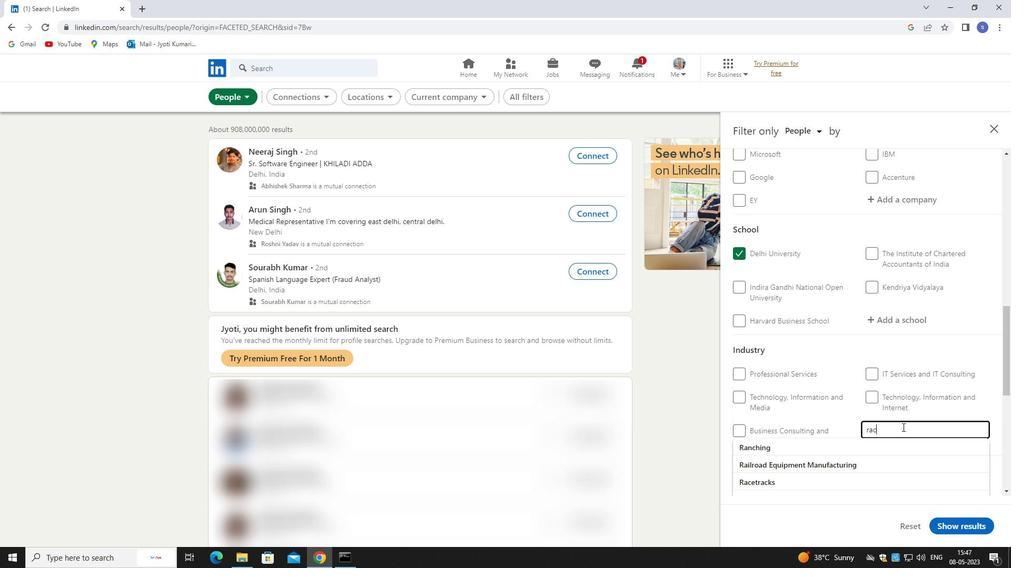 
Action: Mouse moved to (977, 441)
Screenshot: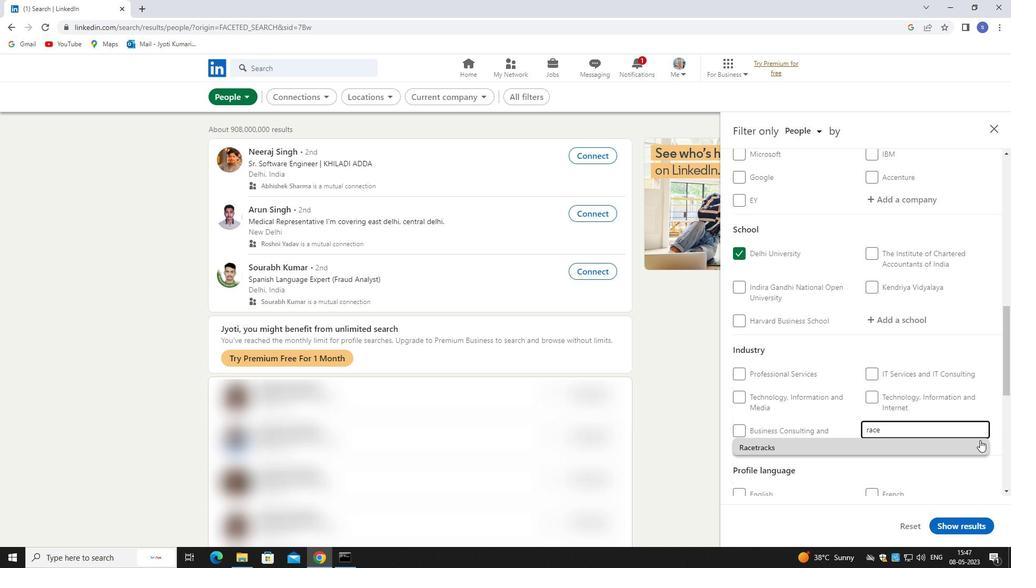 
Action: Mouse pressed left at (977, 441)
Screenshot: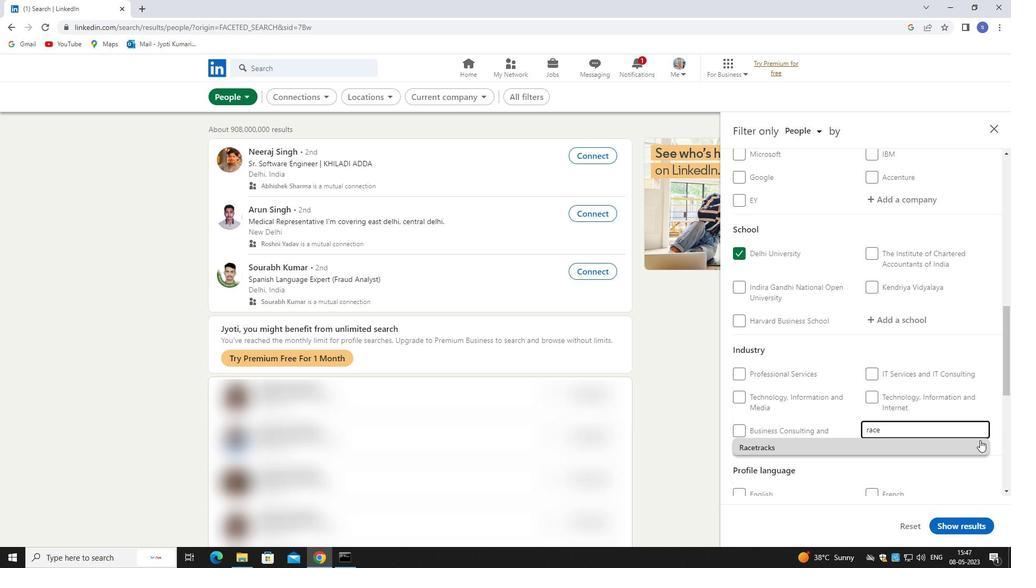 
Action: Mouse moved to (951, 408)
Screenshot: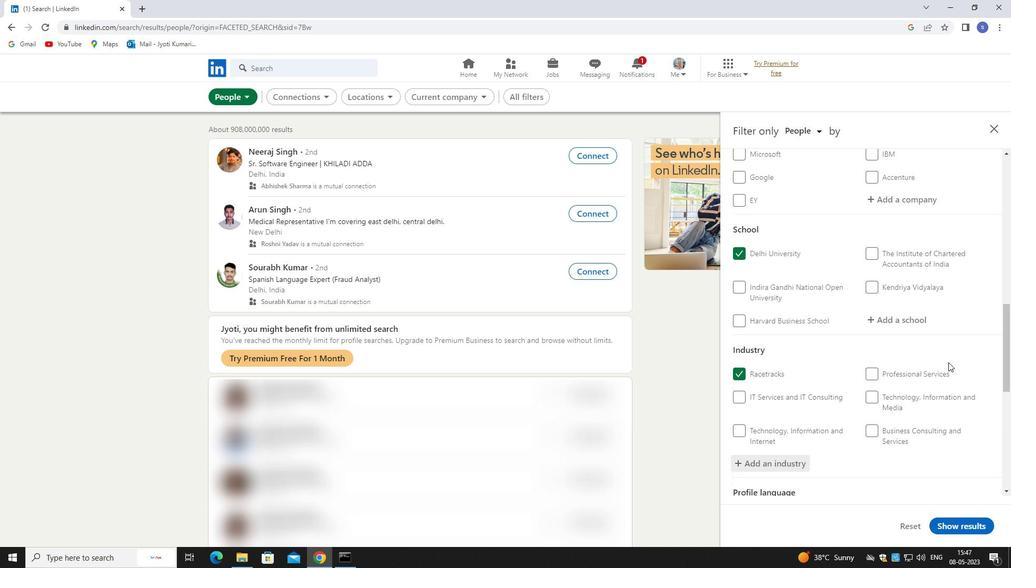 
Action: Mouse scrolled (951, 408) with delta (0, 0)
Screenshot: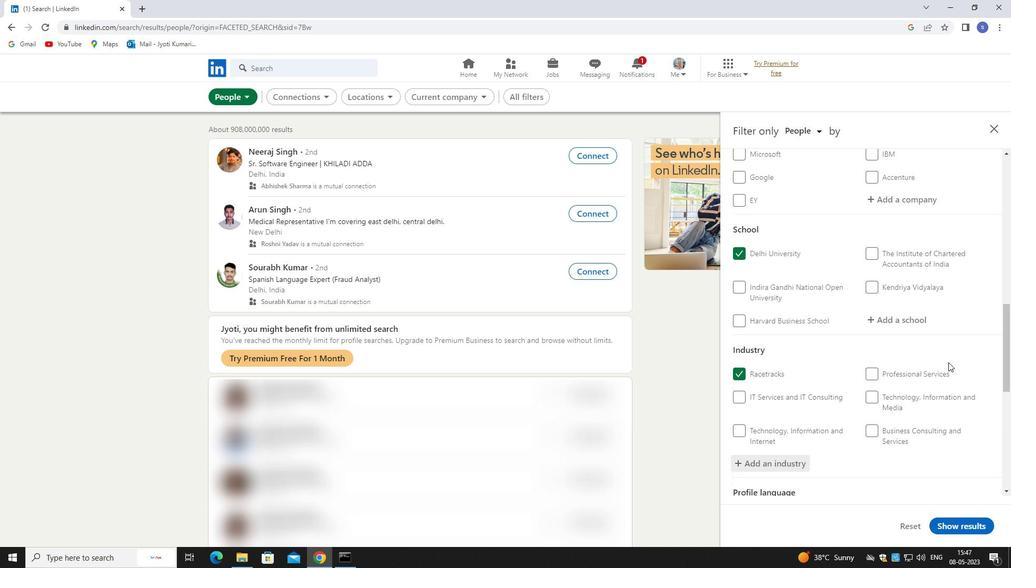 
Action: Mouse moved to (951, 412)
Screenshot: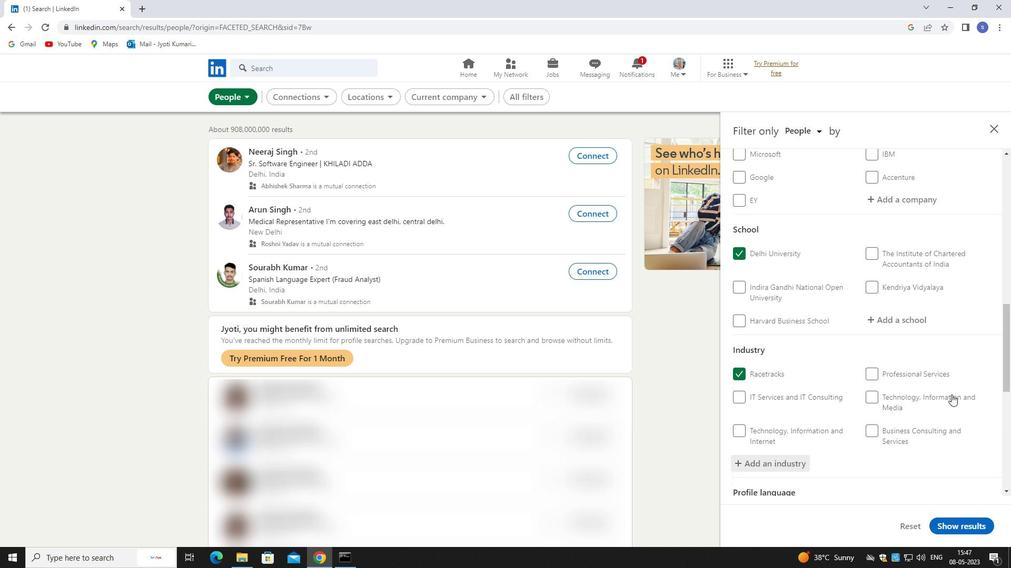 
Action: Mouse scrolled (951, 411) with delta (0, 0)
Screenshot: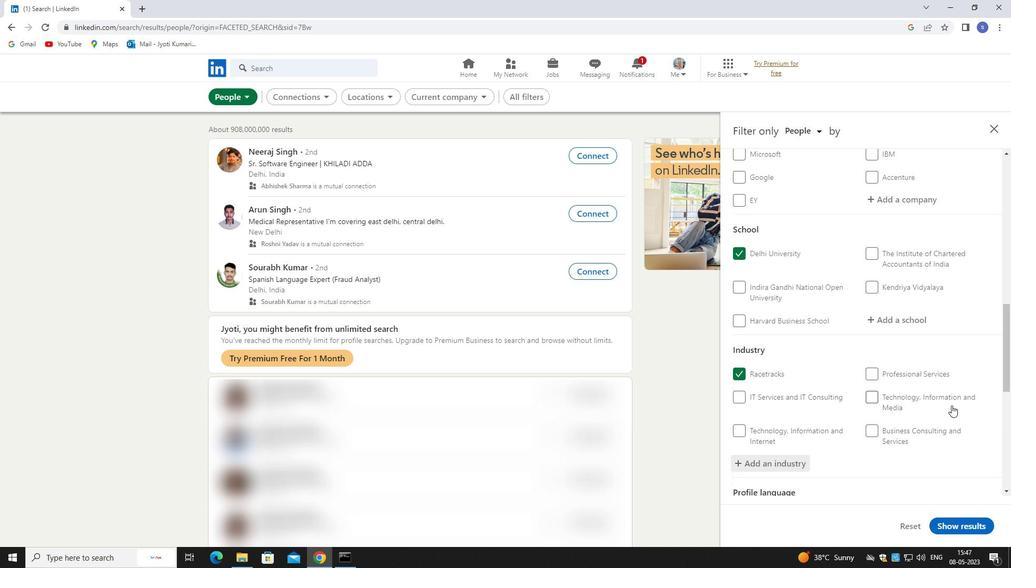 
Action: Mouse moved to (951, 412)
Screenshot: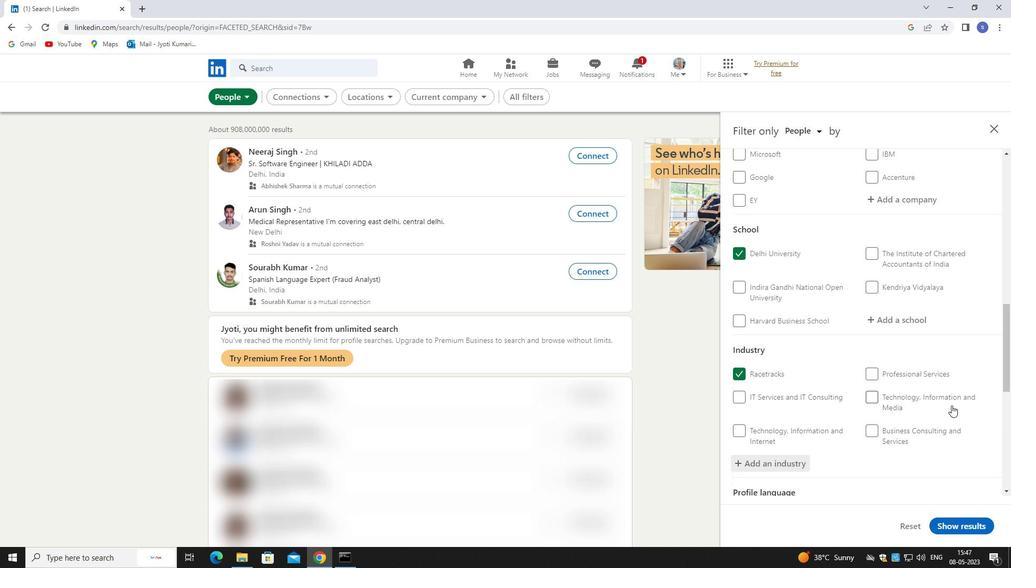 
Action: Mouse scrolled (951, 411) with delta (0, 0)
Screenshot: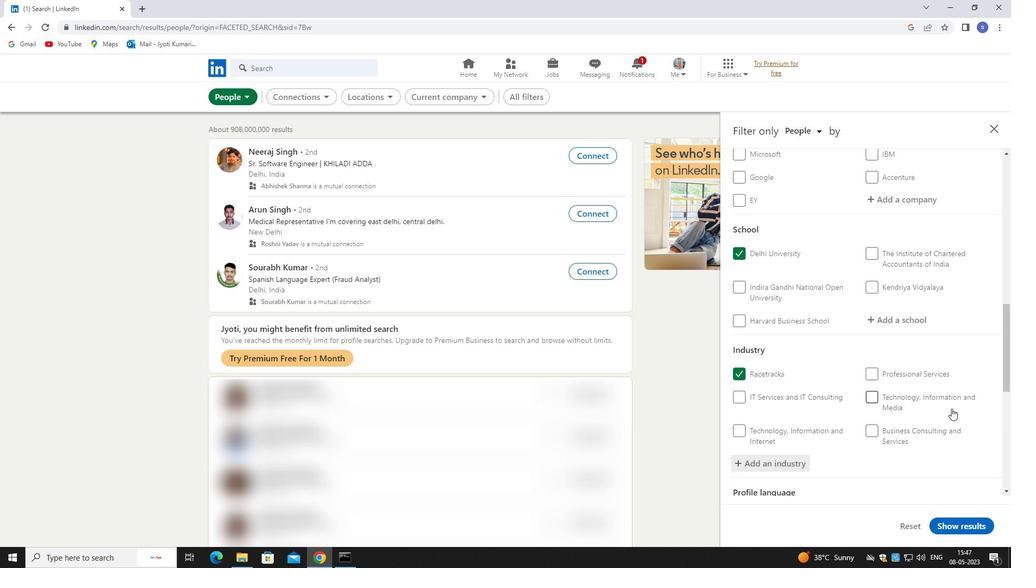 
Action: Mouse moved to (766, 385)
Screenshot: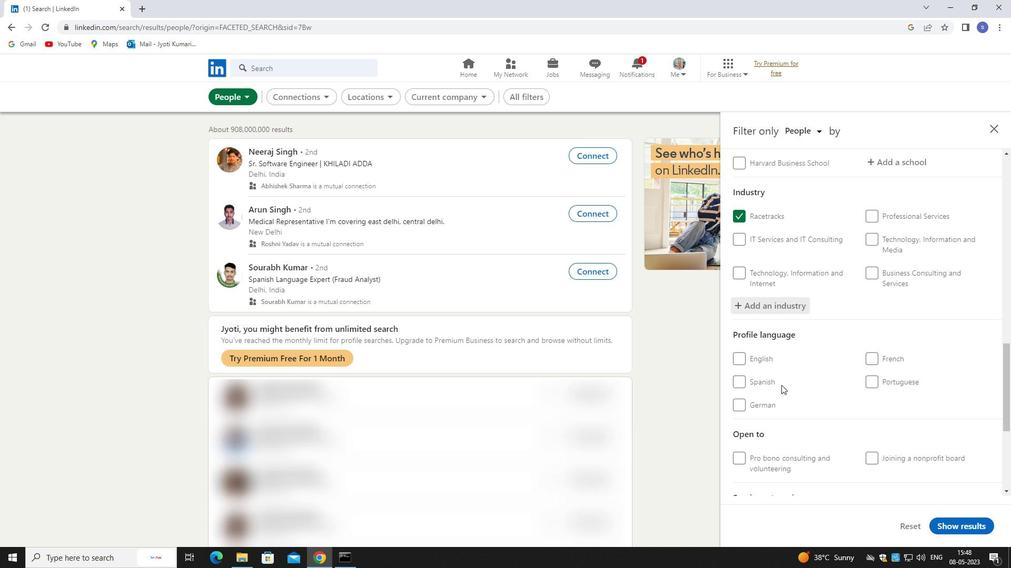 
Action: Mouse pressed left at (766, 385)
Screenshot: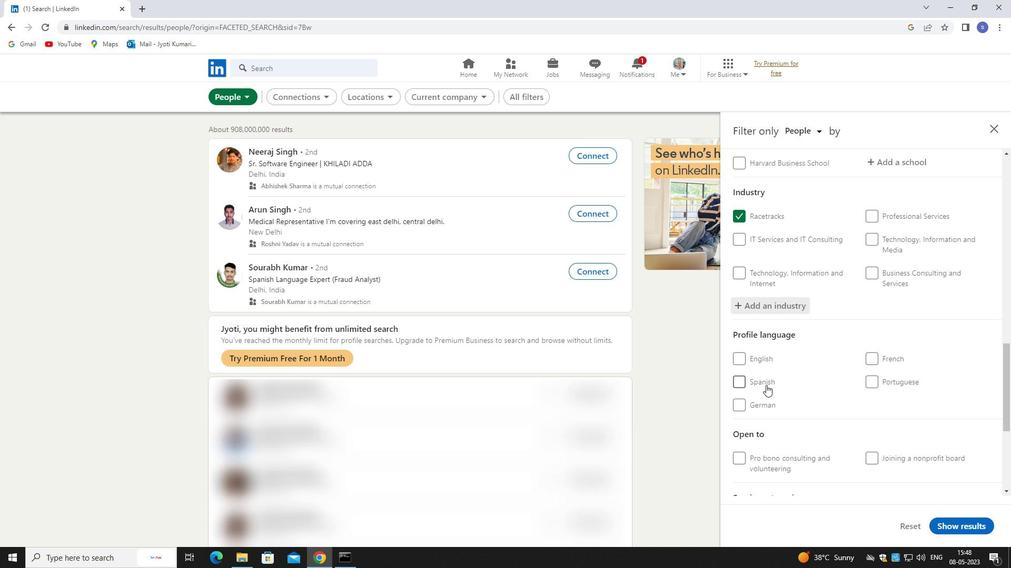 
Action: Mouse moved to (869, 396)
Screenshot: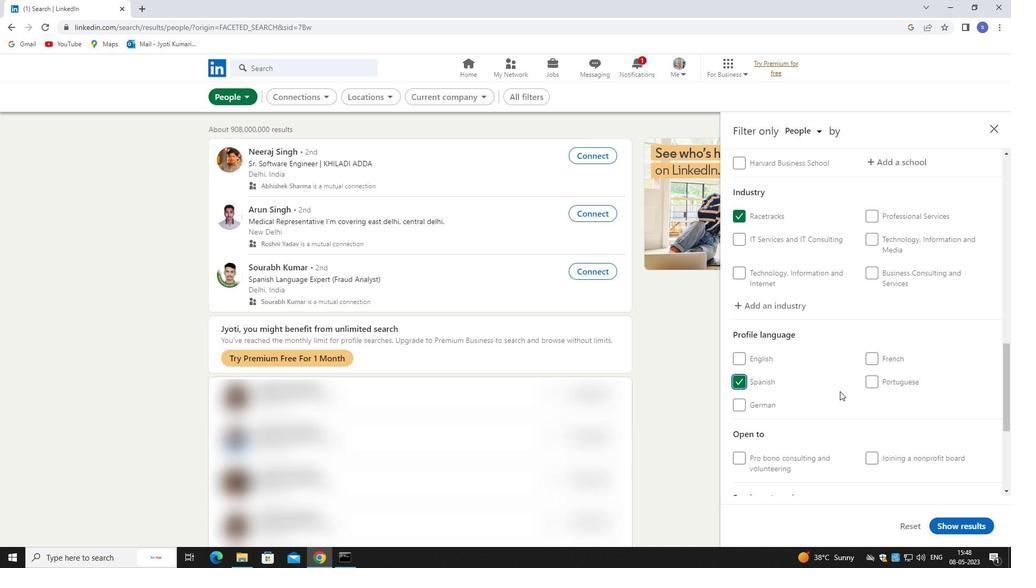 
Action: Mouse scrolled (869, 395) with delta (0, 0)
Screenshot: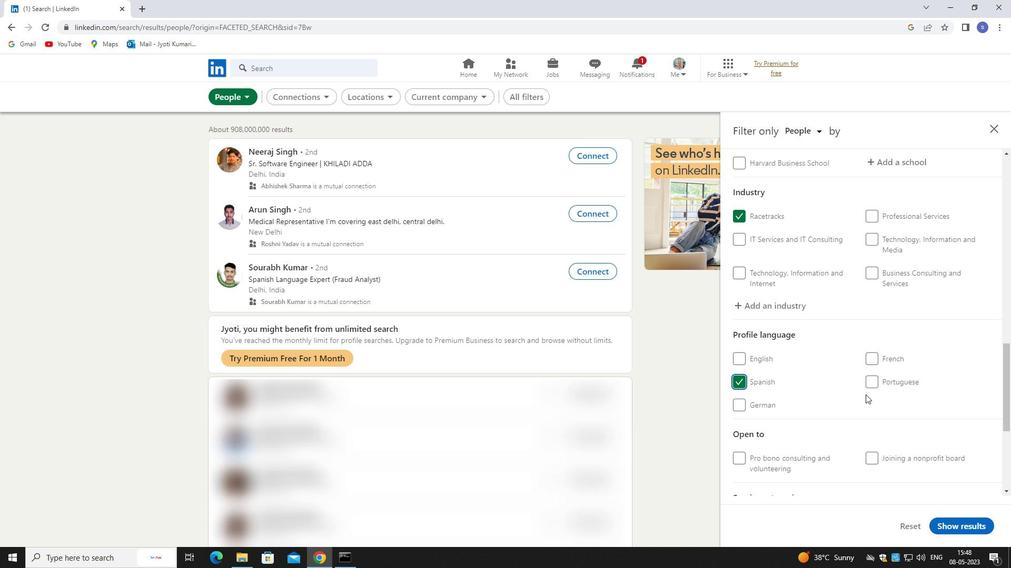 
Action: Mouse moved to (870, 398)
Screenshot: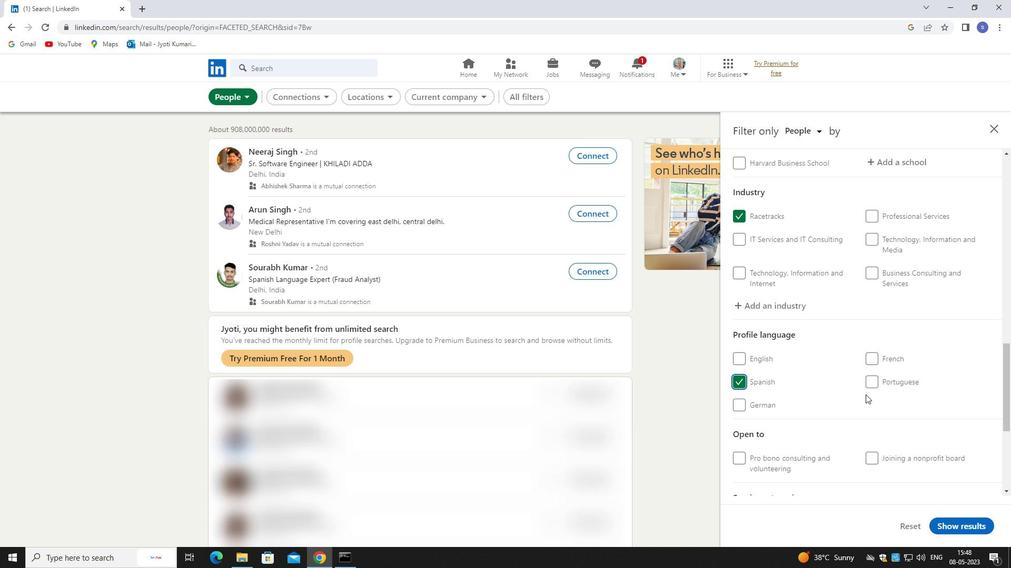 
Action: Mouse scrolled (870, 397) with delta (0, 0)
Screenshot: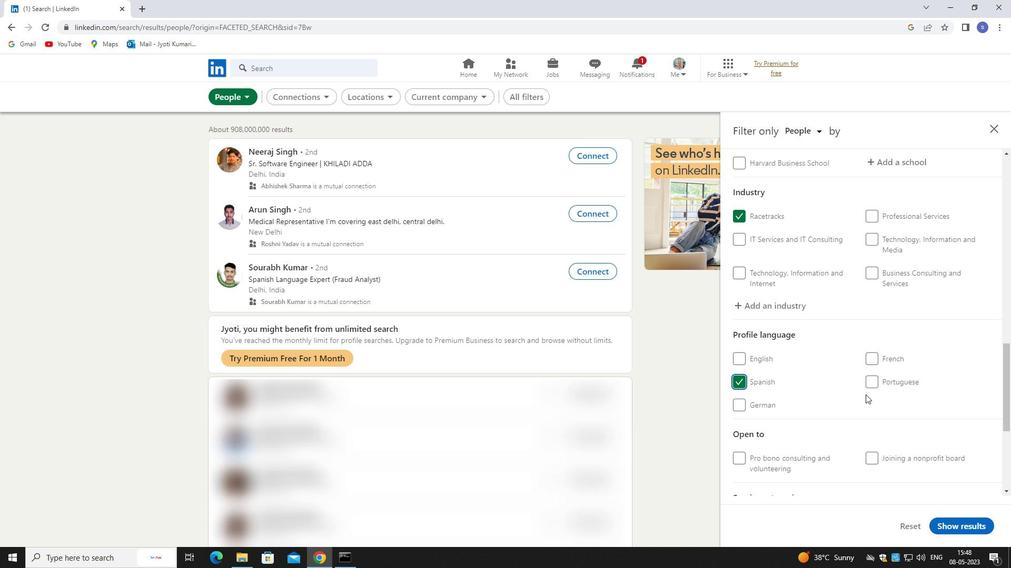 
Action: Mouse moved to (870, 398)
Screenshot: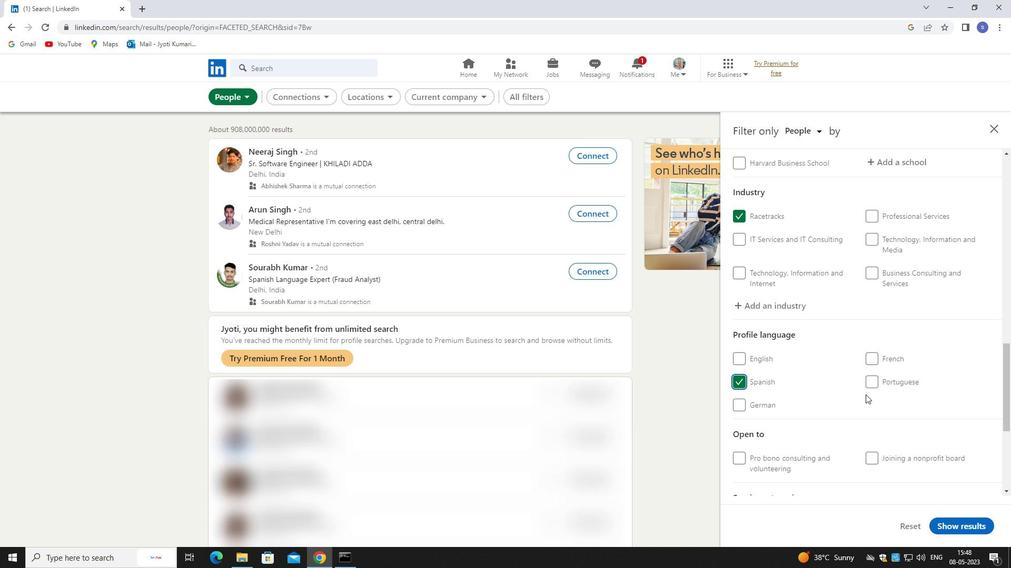 
Action: Mouse scrolled (870, 398) with delta (0, 0)
Screenshot: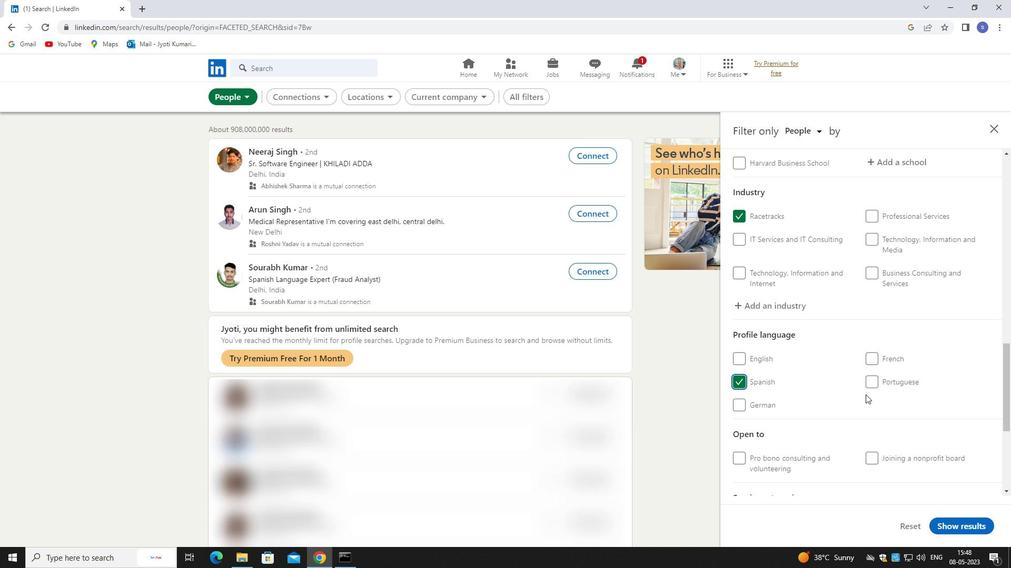 
Action: Mouse moved to (890, 407)
Screenshot: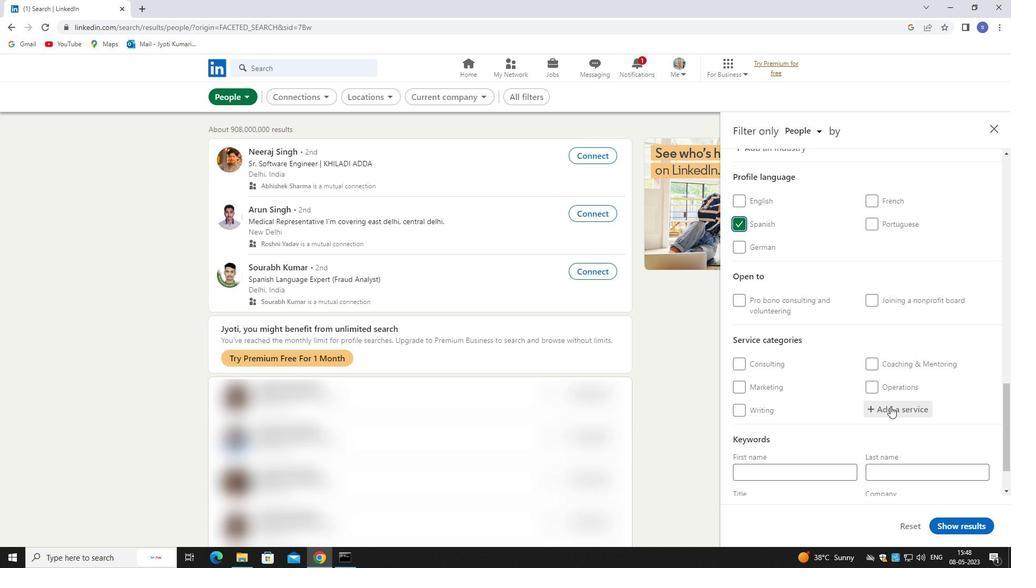 
Action: Mouse pressed left at (890, 407)
Screenshot: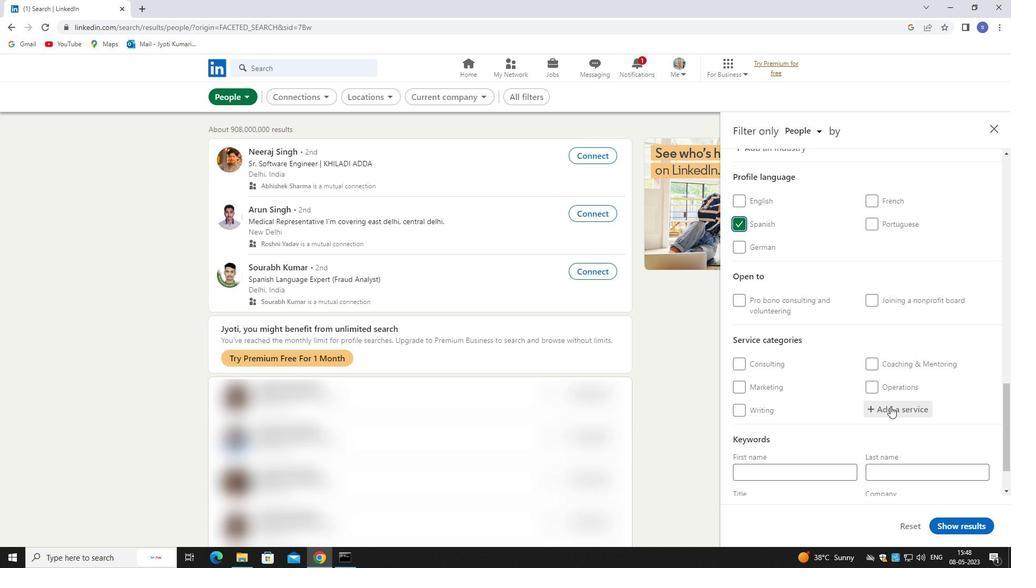 
Action: Mouse moved to (892, 407)
Screenshot: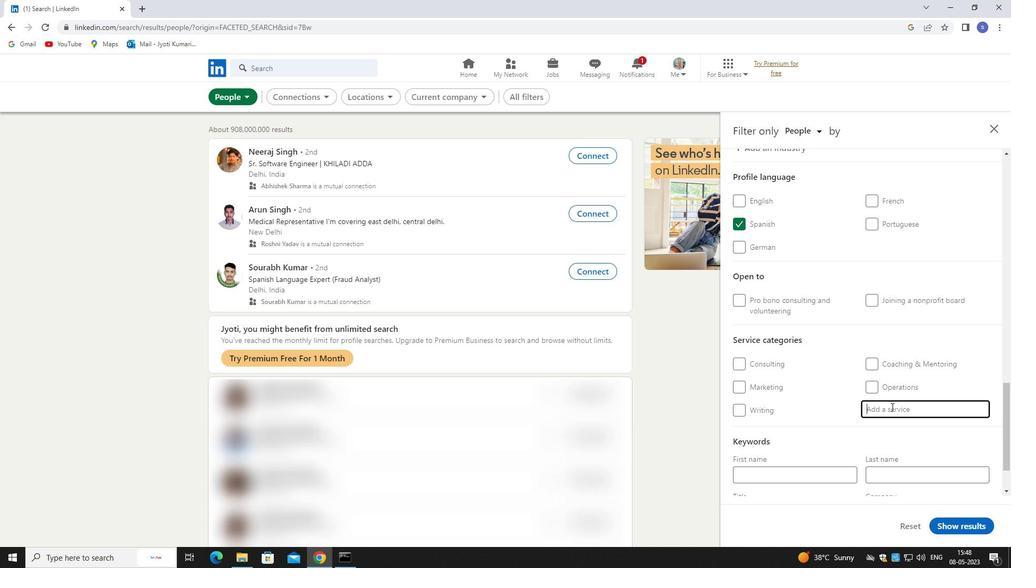 
Action: Key pressed LEADER
Screenshot: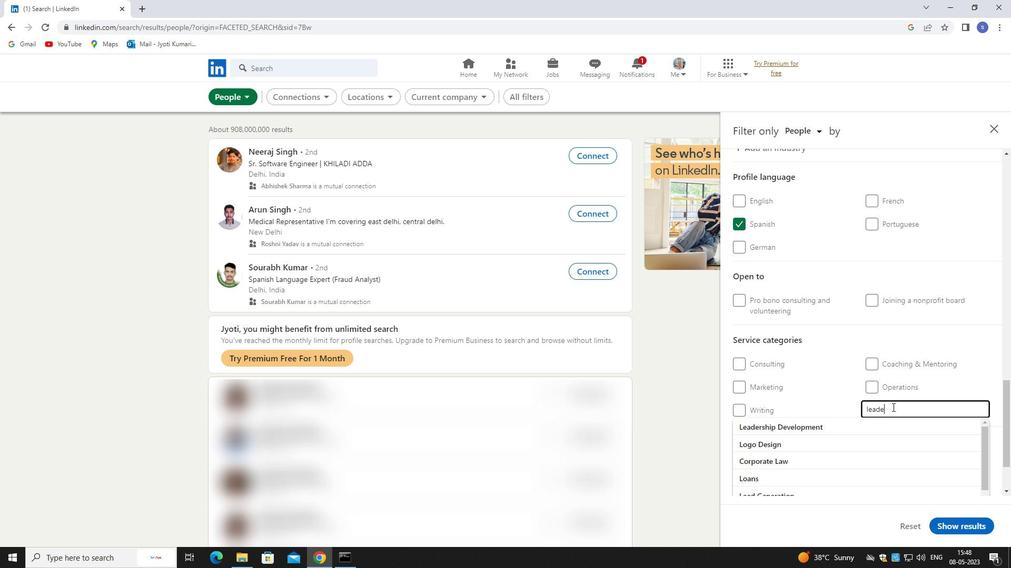 
Action: Mouse moved to (895, 424)
Screenshot: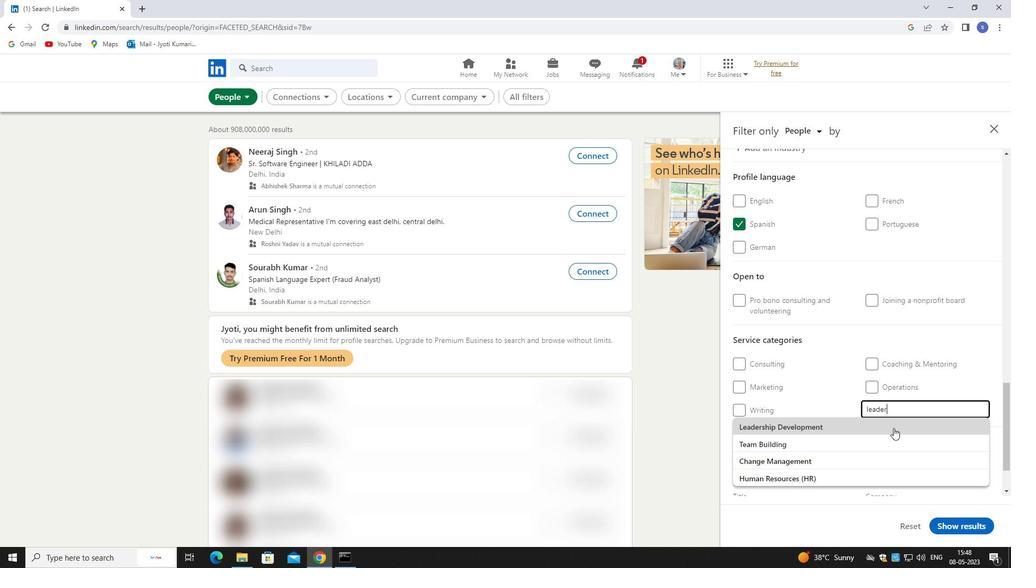 
Action: Mouse pressed left at (895, 424)
Screenshot: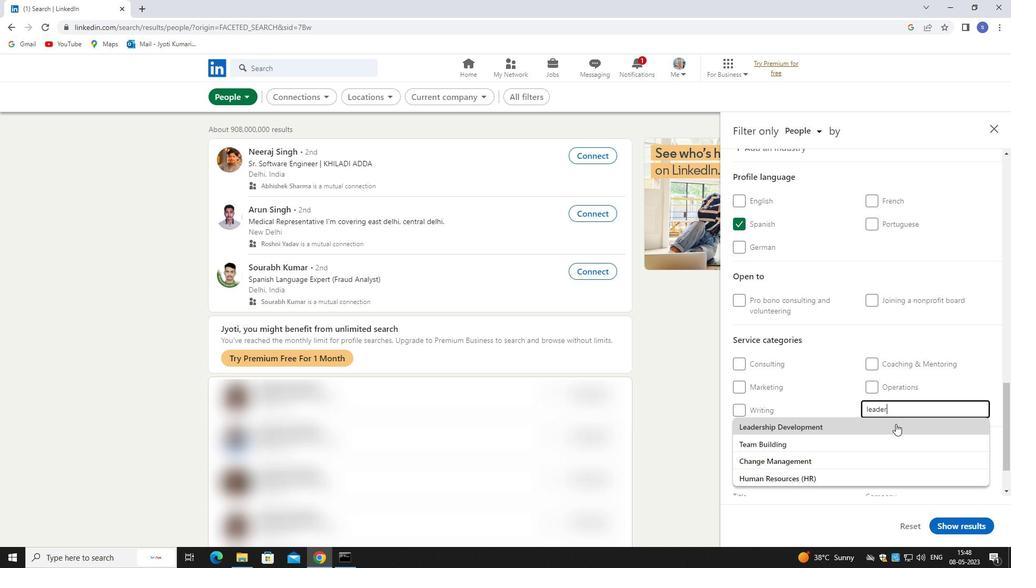 
Action: Mouse scrolled (895, 423) with delta (0, 0)
Screenshot: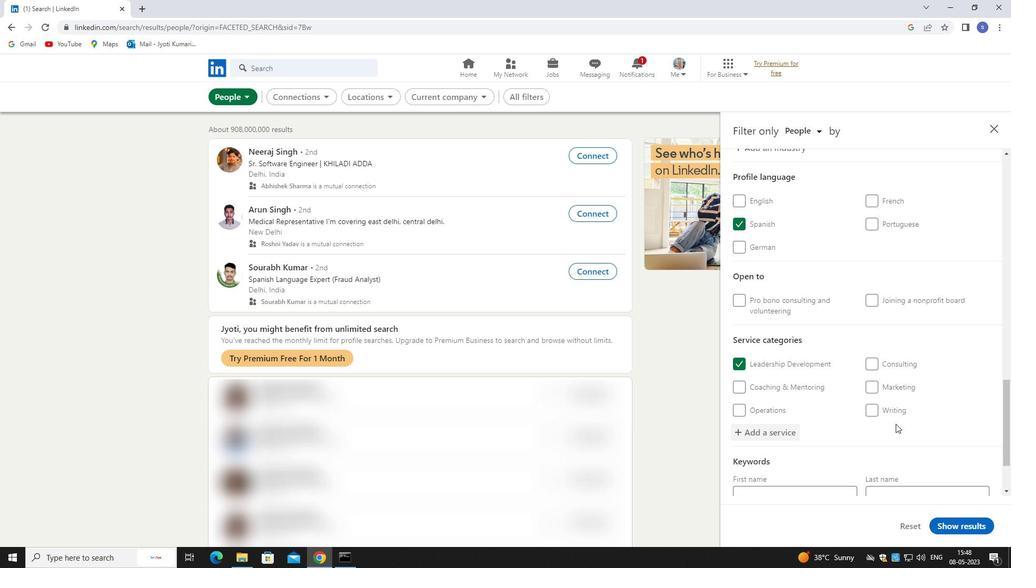 
Action: Mouse scrolled (895, 423) with delta (0, 0)
Screenshot: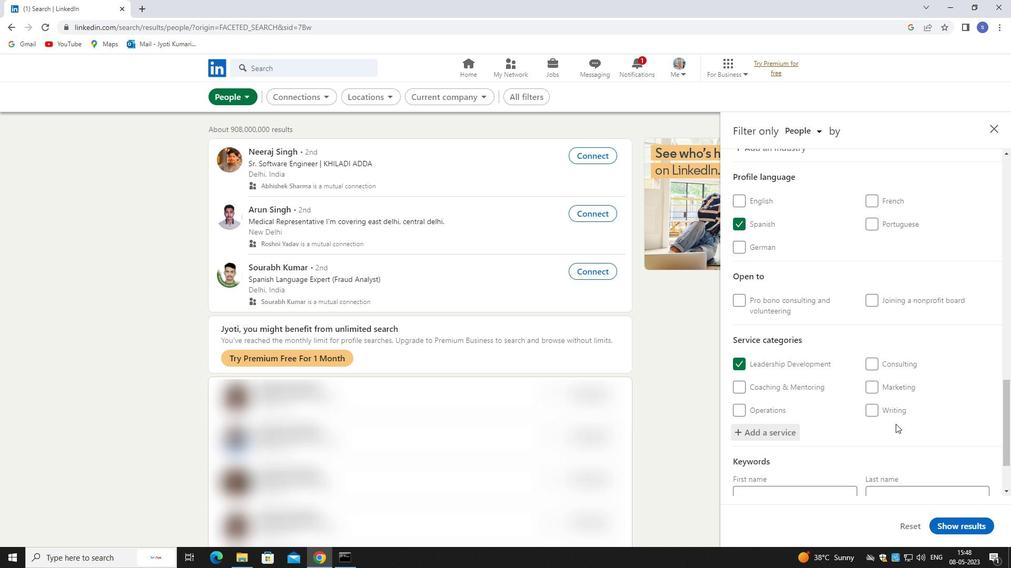 
Action: Mouse scrolled (895, 423) with delta (0, 0)
Screenshot: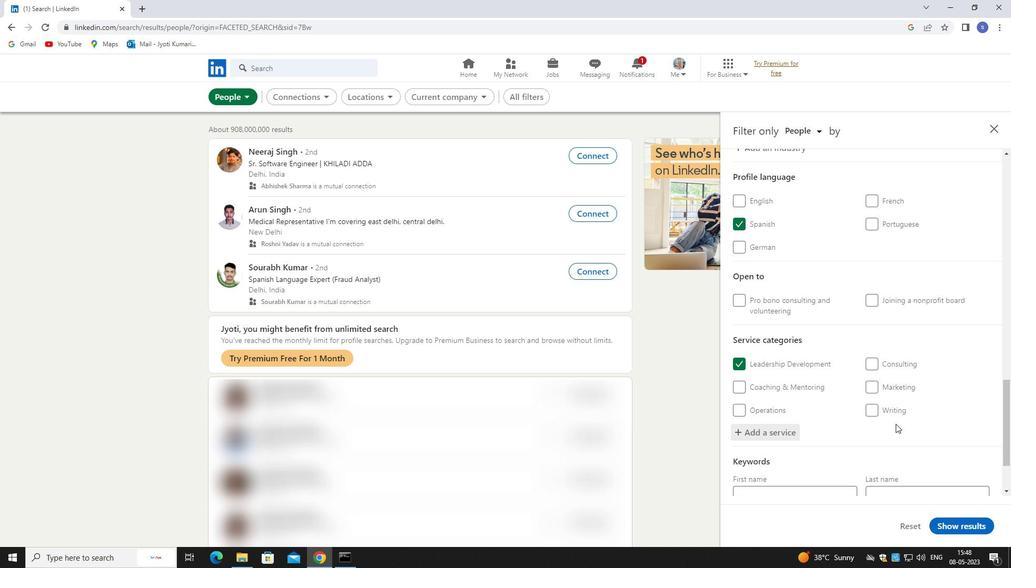 
Action: Mouse scrolled (895, 423) with delta (0, 0)
Screenshot: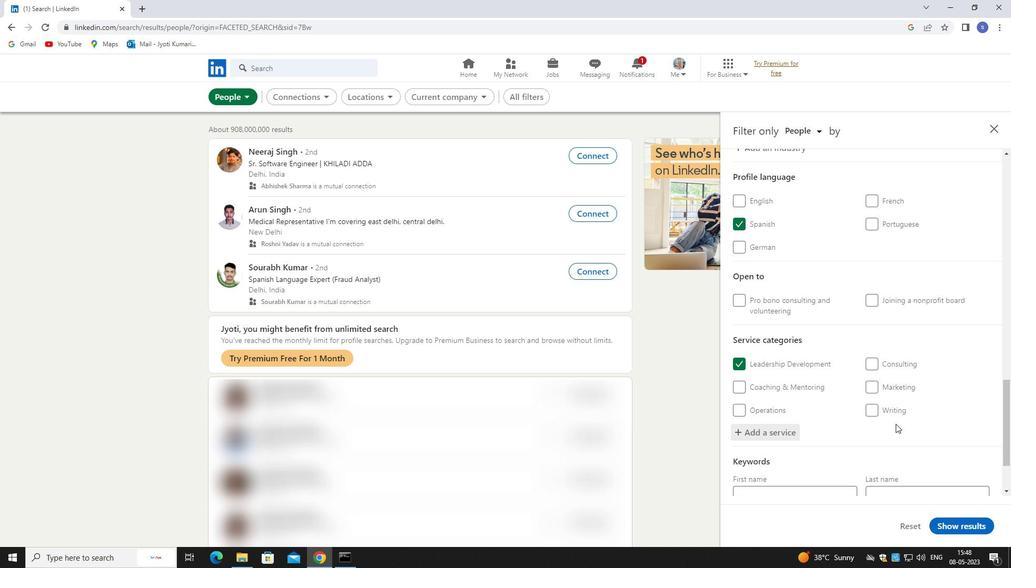 
Action: Mouse moved to (821, 450)
Screenshot: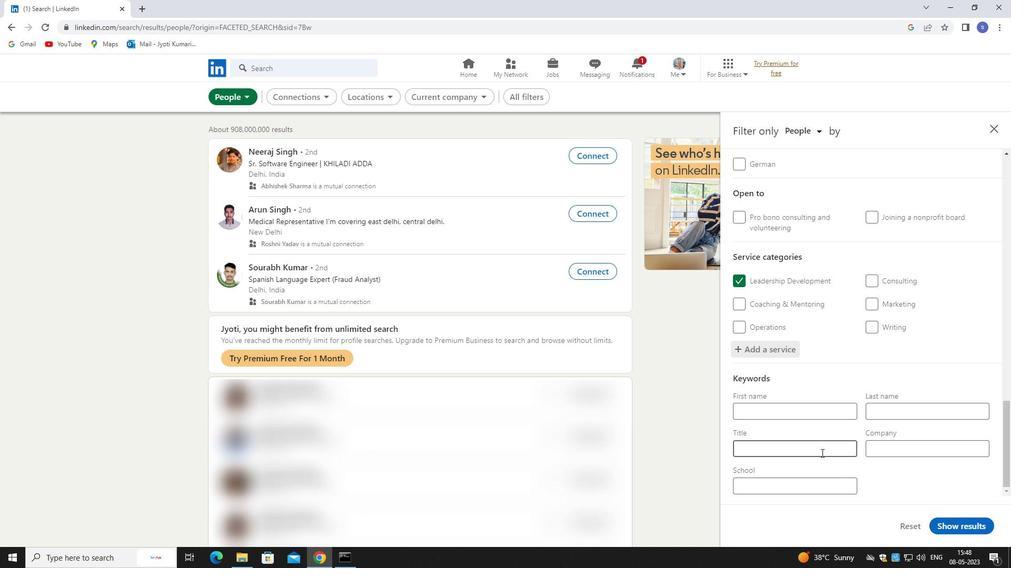 
Action: Mouse pressed left at (821, 450)
Screenshot: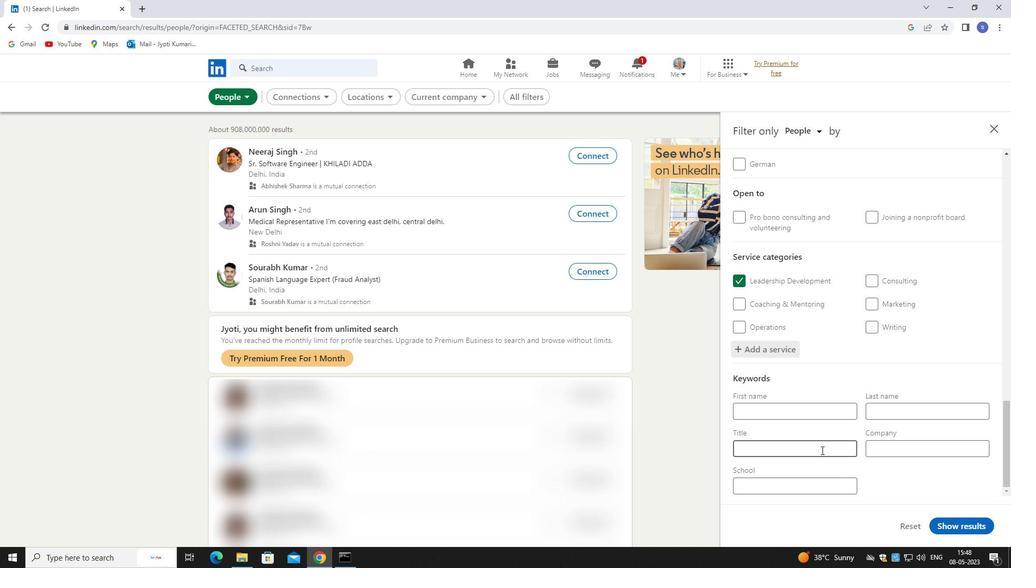 
Action: Mouse moved to (822, 449)
Screenshot: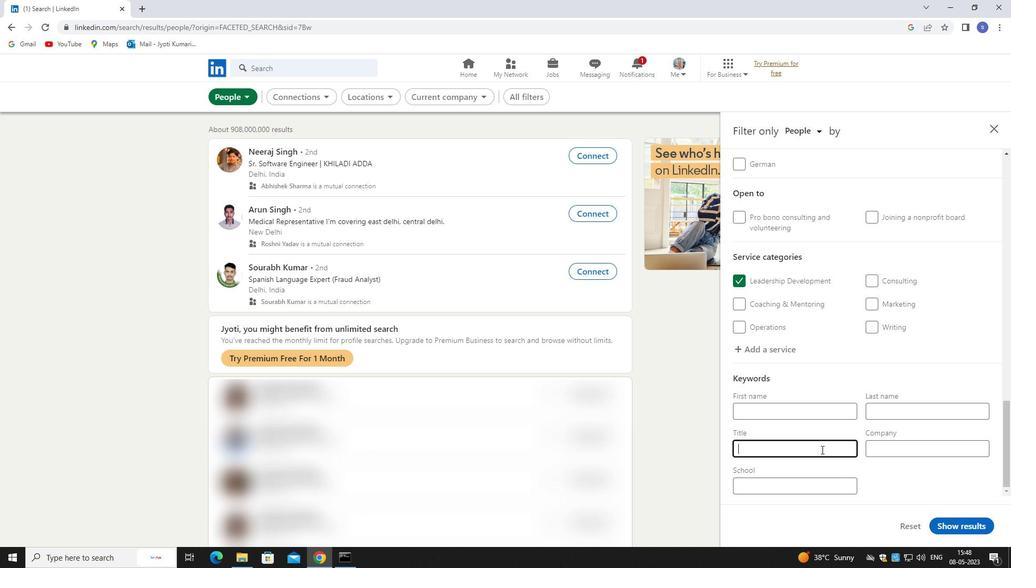 
Action: Key pressed <Key.shift>REAL<Key.space><Key.shift>ESTATE
Screenshot: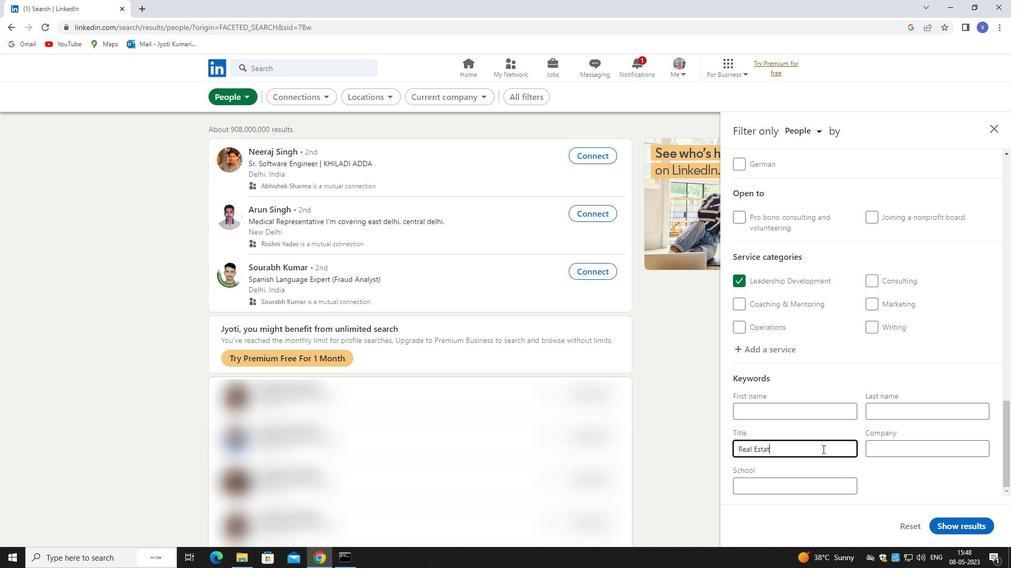 
Action: Mouse moved to (940, 522)
Screenshot: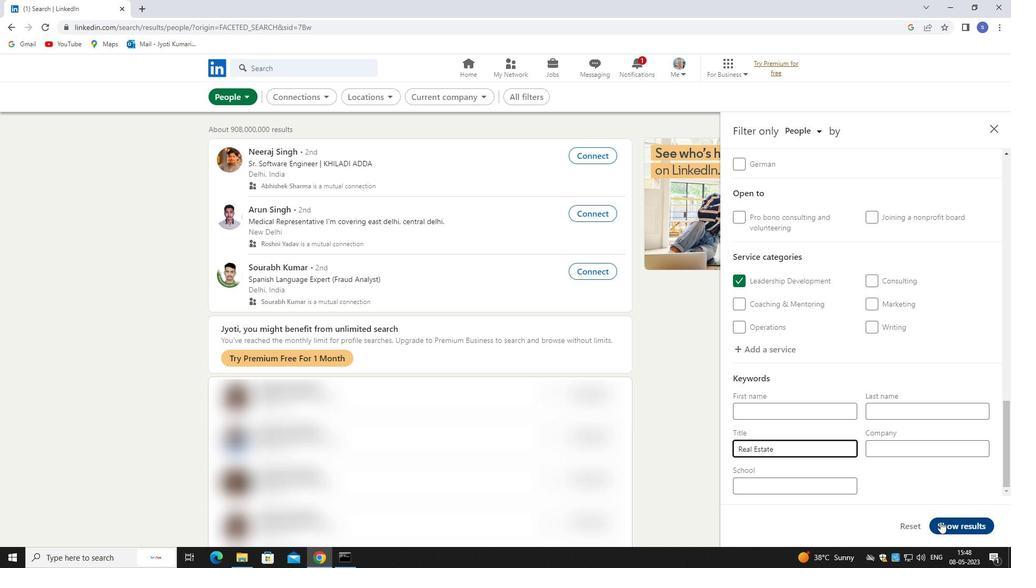 
Action: Mouse pressed left at (940, 522)
Screenshot: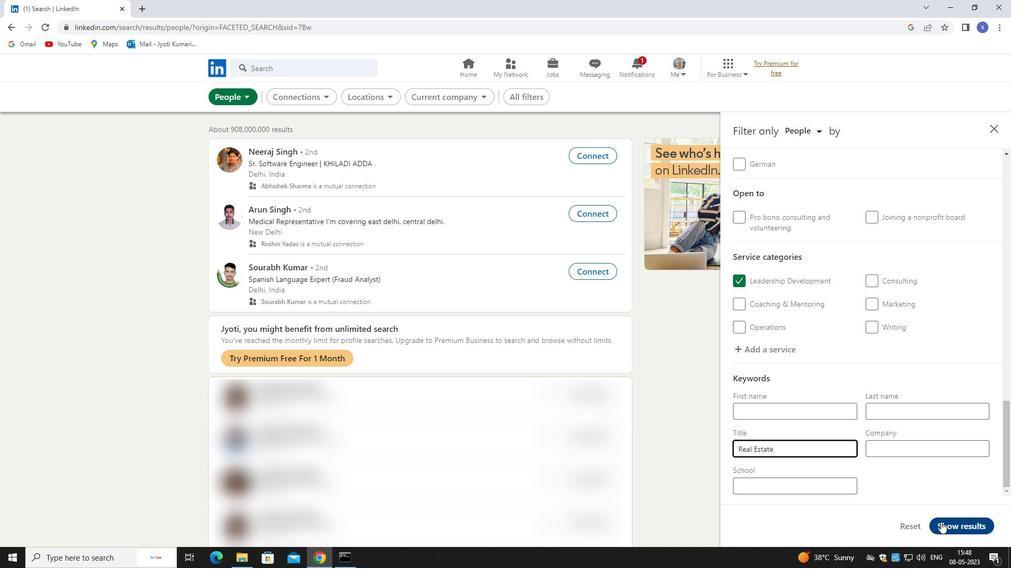 
Action: Mouse moved to (940, 521)
Screenshot: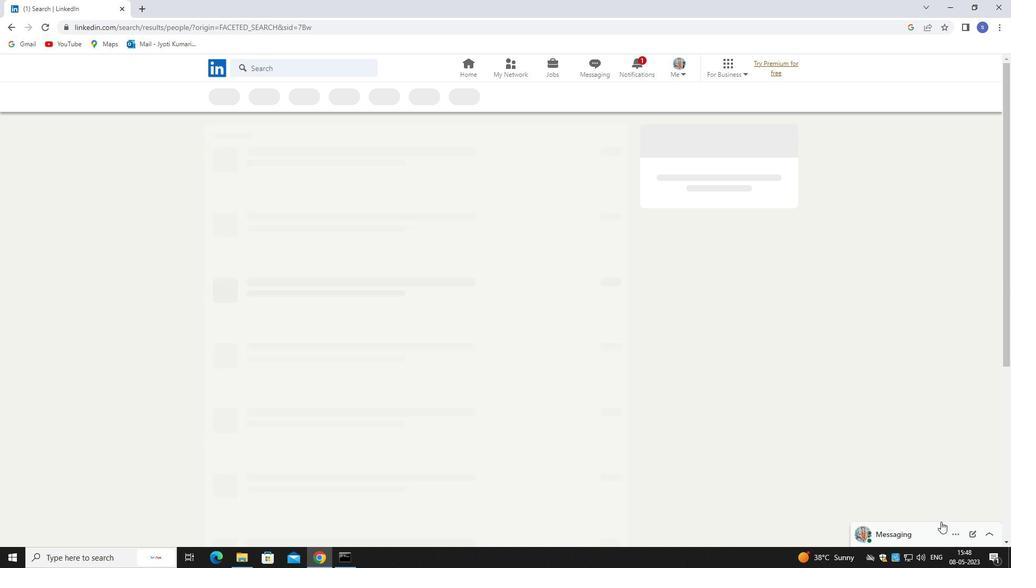 
